 Task: Look for space in Bornem, Belgium from 12th June, 2023 to 15th June, 2023 for 2 adults in price range Rs.10000 to Rs.15000. Place can be entire place with 1  bedroom having 1 bed and 1 bathroom. Property type can be house, flat, guest house, hotel. Amenities needed are: heating. Booking option can be shelf check-in. Required host language is English.
Action: Mouse moved to (396, 70)
Screenshot: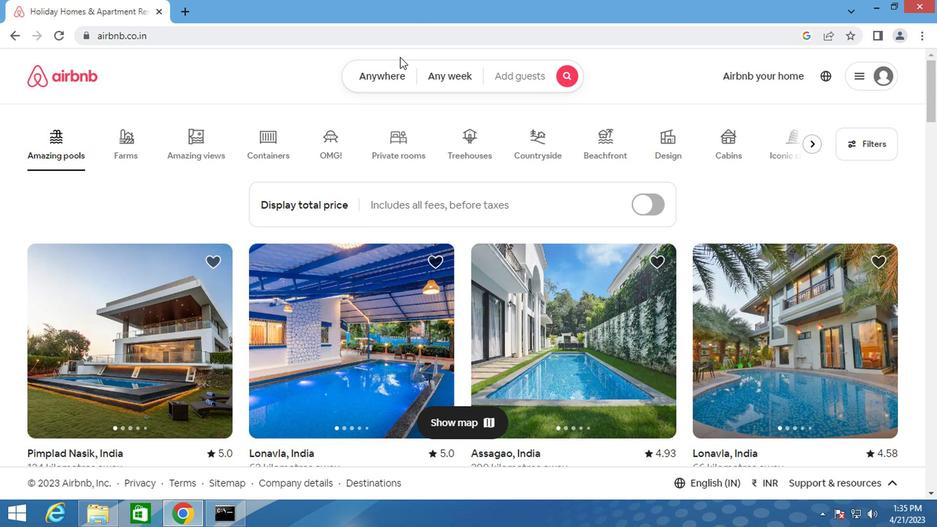 
Action: Mouse pressed left at (396, 70)
Screenshot: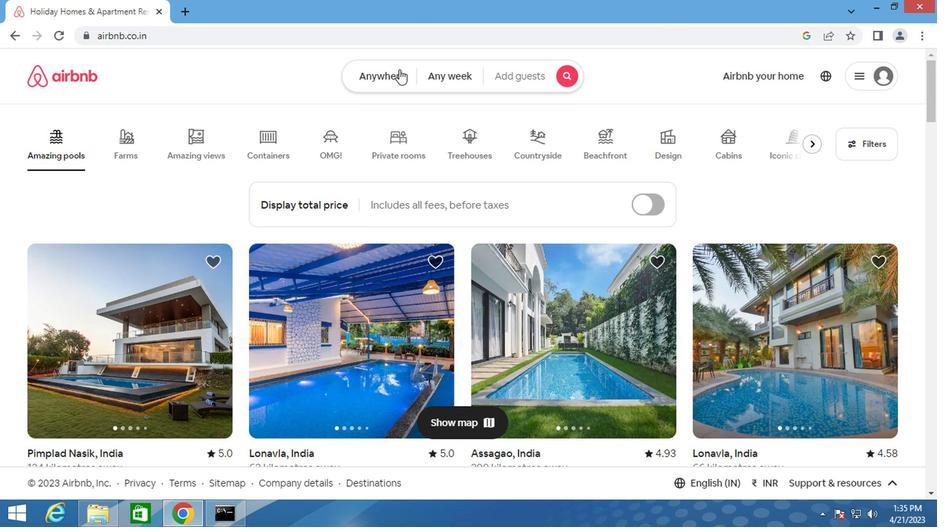 
Action: Mouse moved to (312, 114)
Screenshot: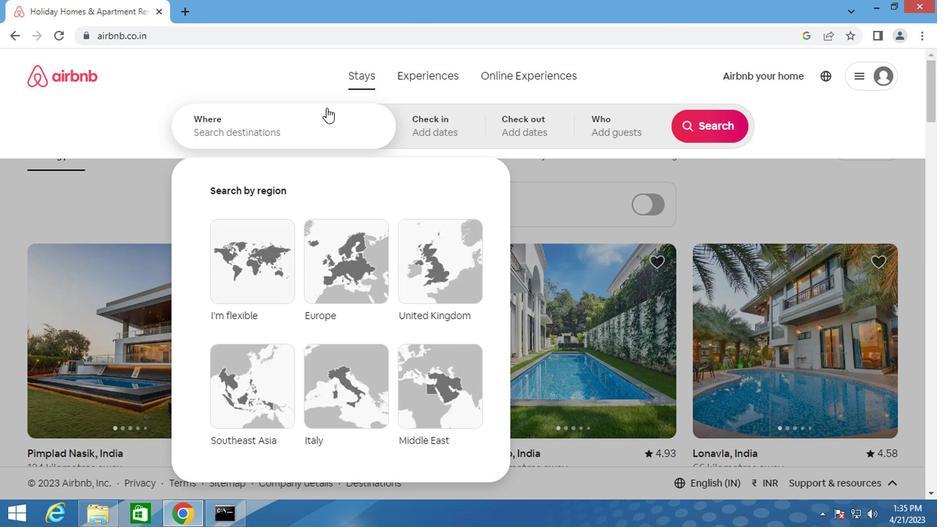 
Action: Mouse pressed left at (312, 114)
Screenshot: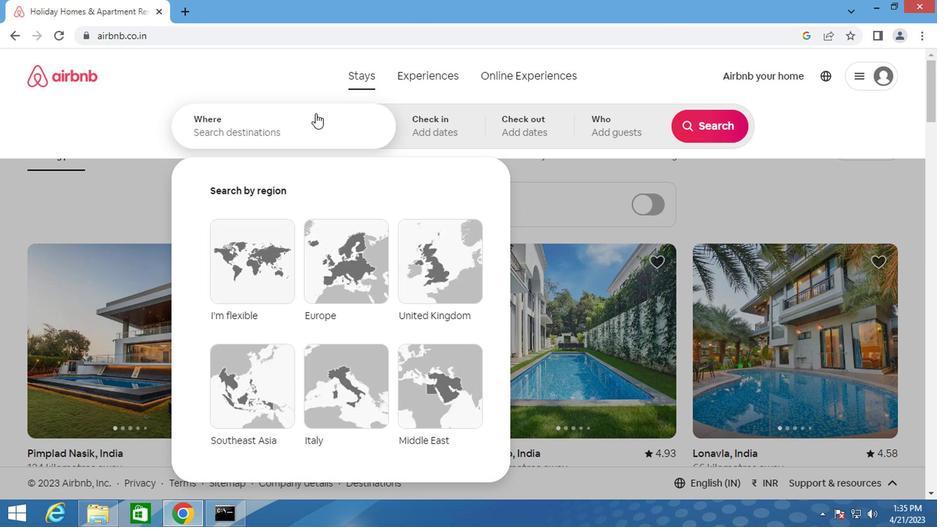 
Action: Key pressed <Key.shift>BORNEM,<Key.shift>BELGIUM
Screenshot: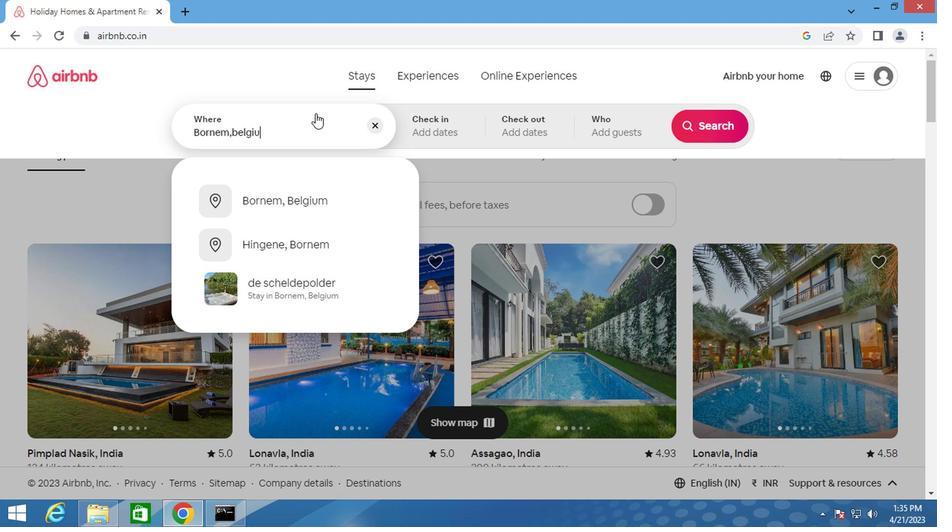 
Action: Mouse moved to (308, 206)
Screenshot: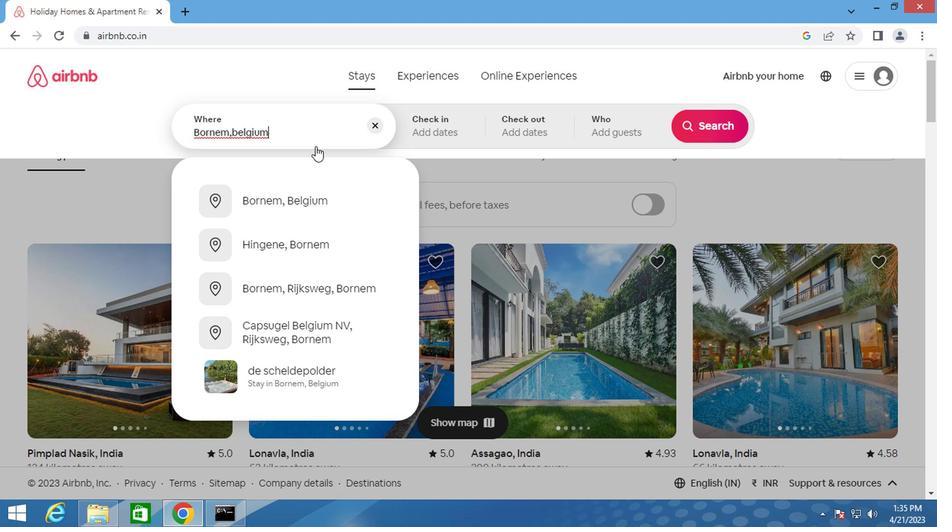 
Action: Mouse pressed left at (308, 206)
Screenshot: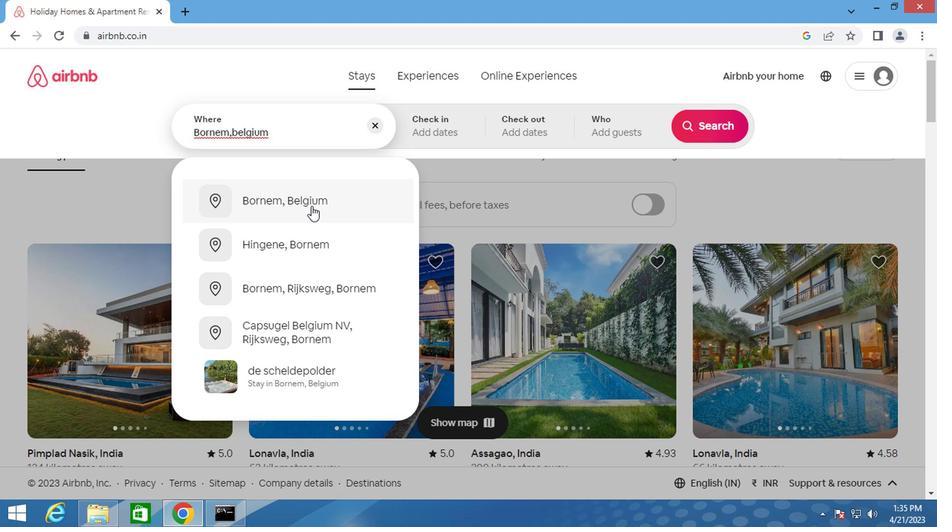 
Action: Mouse moved to (702, 233)
Screenshot: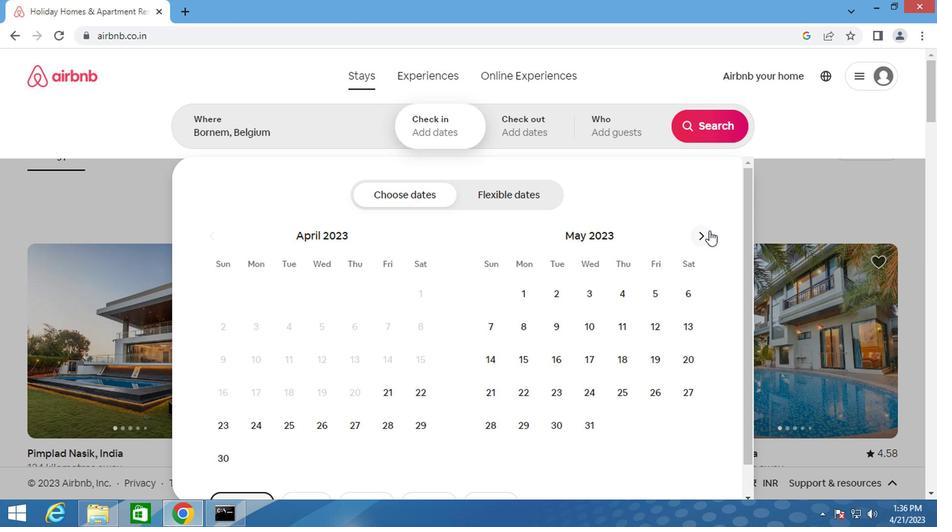 
Action: Mouse pressed left at (702, 233)
Screenshot: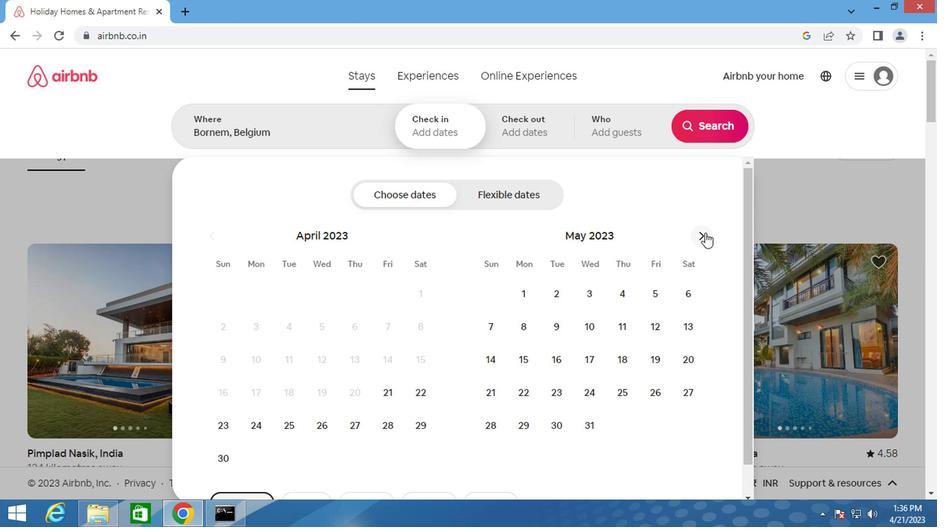 
Action: Mouse moved to (524, 364)
Screenshot: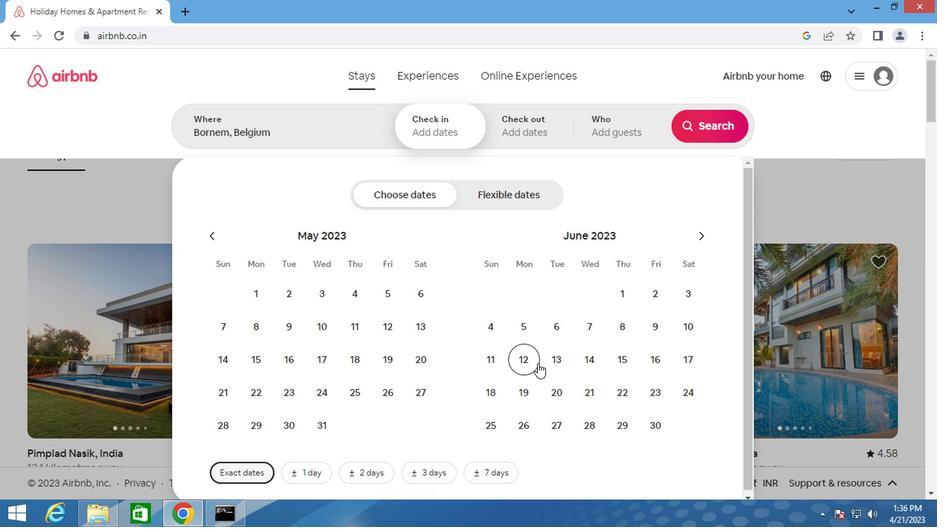 
Action: Mouse pressed left at (524, 364)
Screenshot: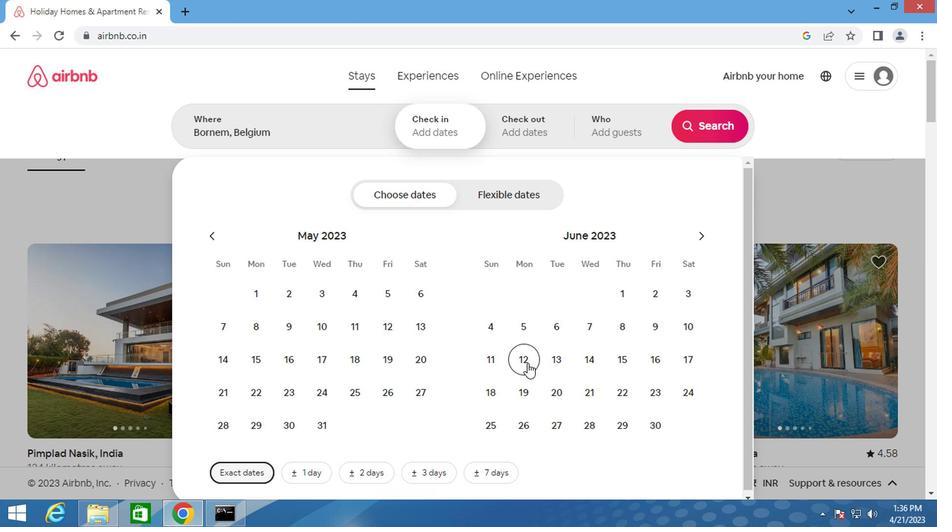 
Action: Mouse moved to (609, 360)
Screenshot: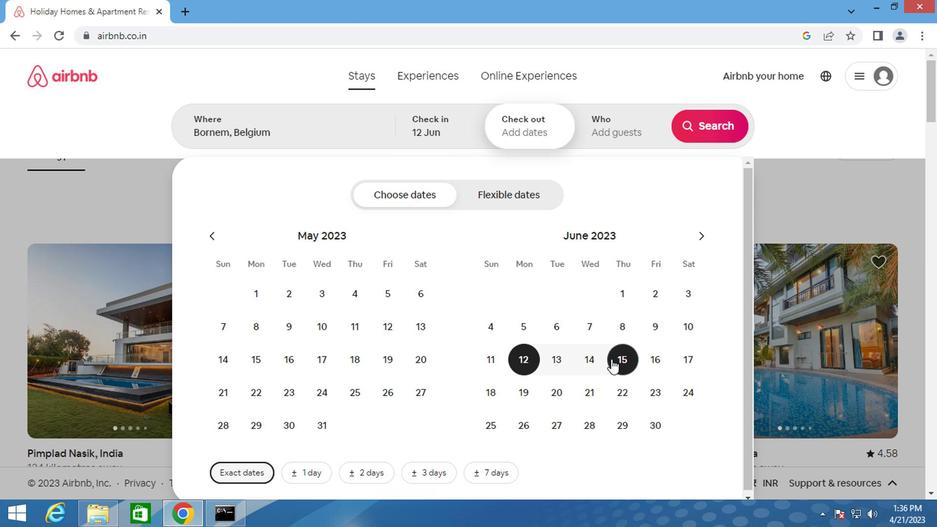 
Action: Mouse pressed left at (609, 360)
Screenshot: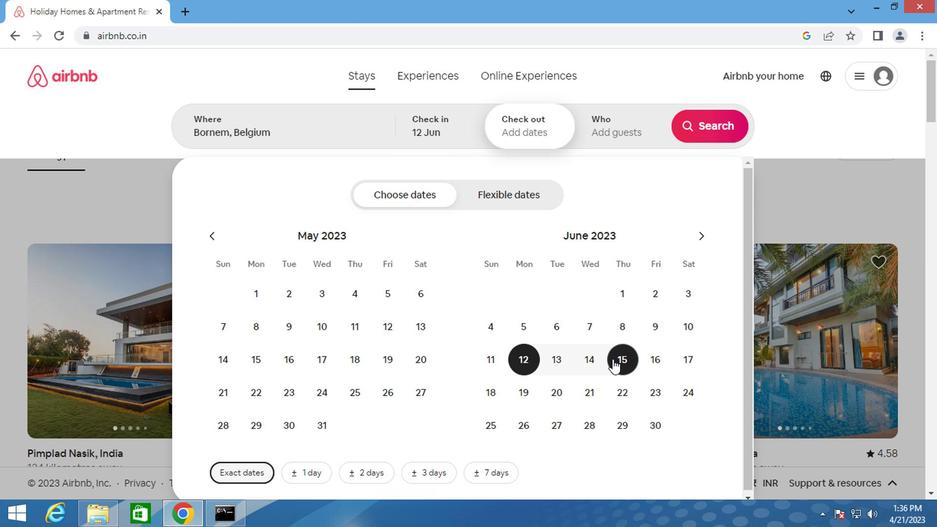 
Action: Mouse moved to (626, 135)
Screenshot: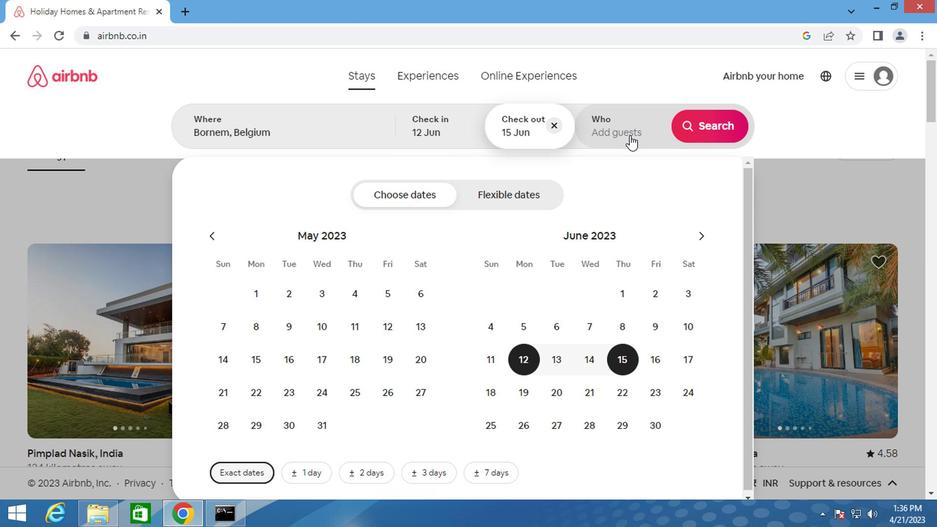 
Action: Mouse pressed left at (626, 135)
Screenshot: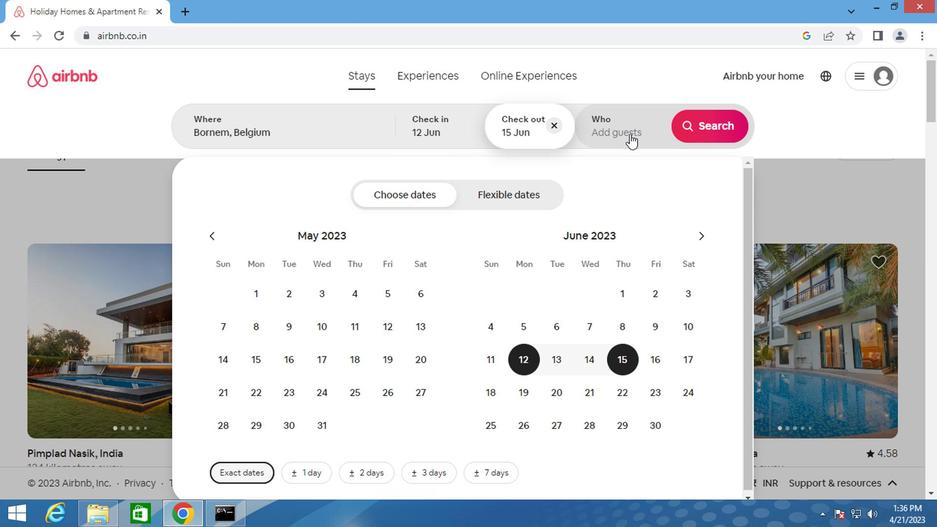 
Action: Mouse moved to (714, 204)
Screenshot: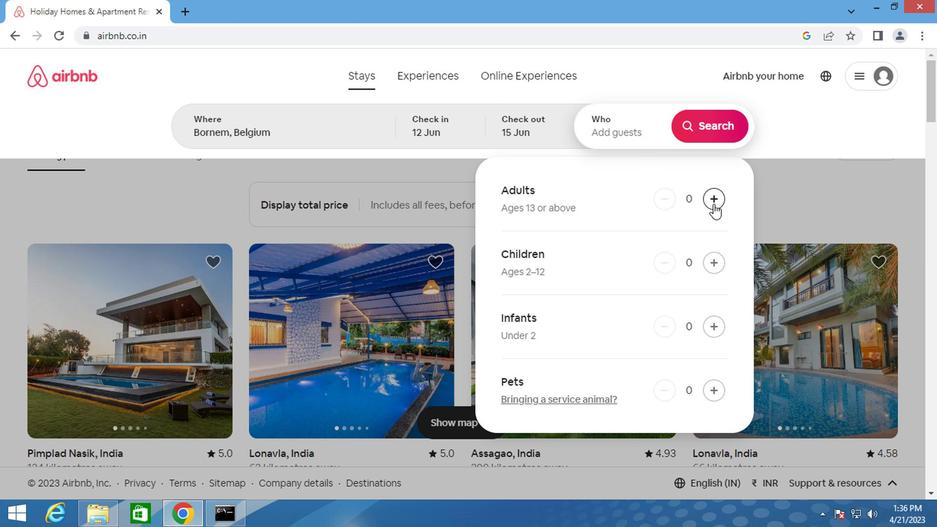 
Action: Mouse pressed left at (714, 204)
Screenshot: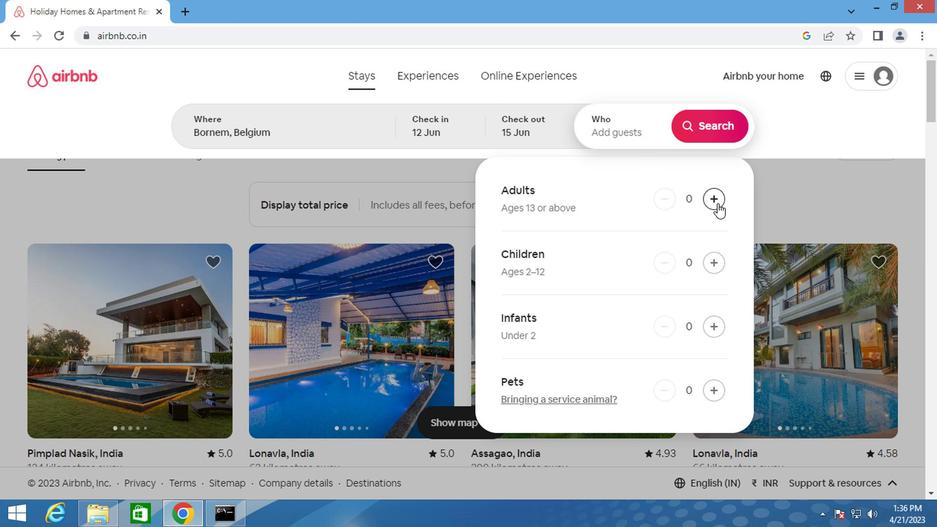 
Action: Mouse pressed left at (714, 204)
Screenshot: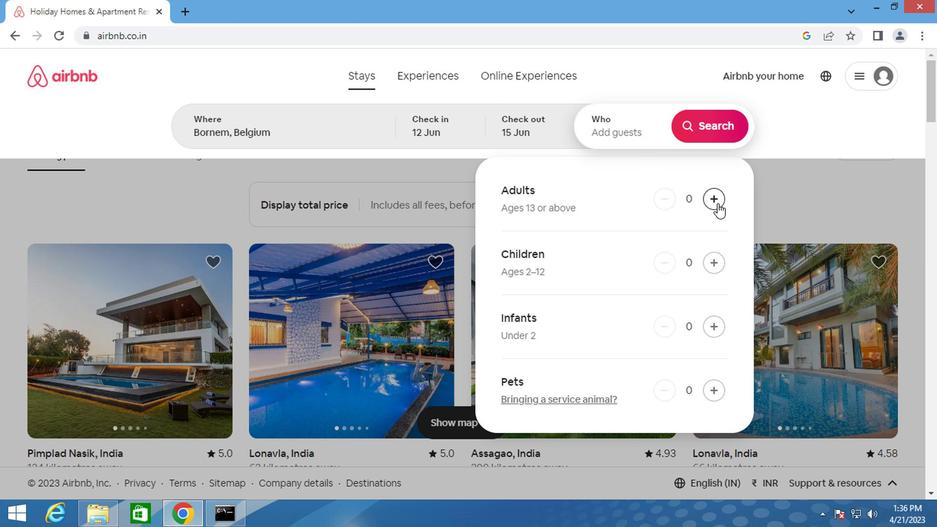 
Action: Mouse moved to (712, 132)
Screenshot: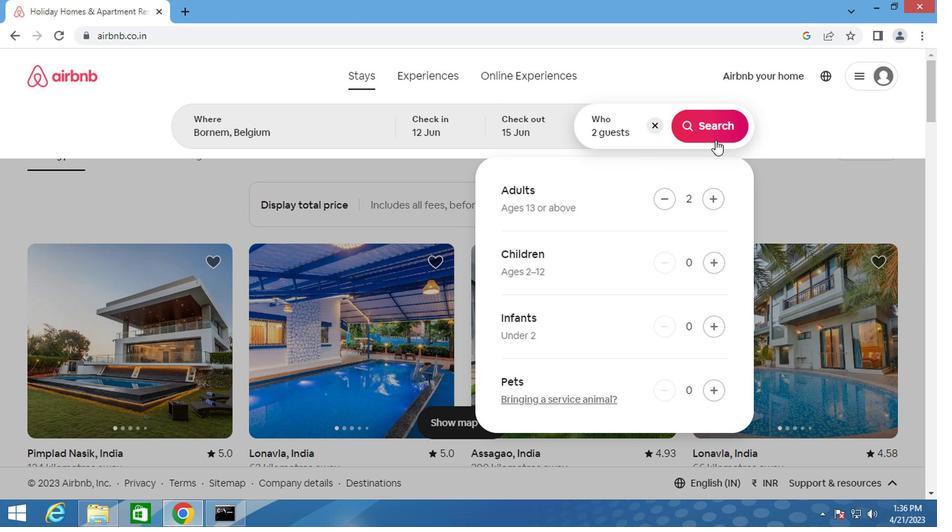 
Action: Mouse pressed left at (712, 132)
Screenshot: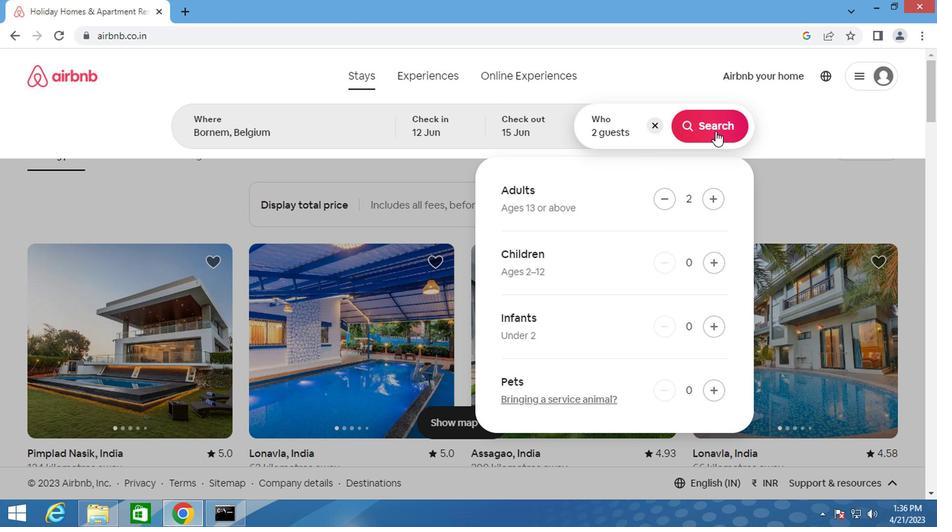 
Action: Mouse moved to (873, 140)
Screenshot: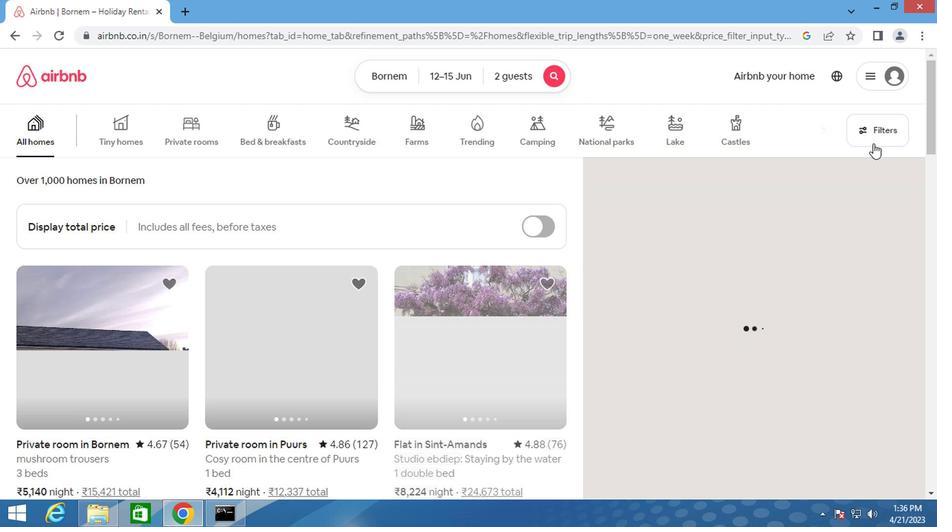 
Action: Mouse pressed left at (873, 140)
Screenshot: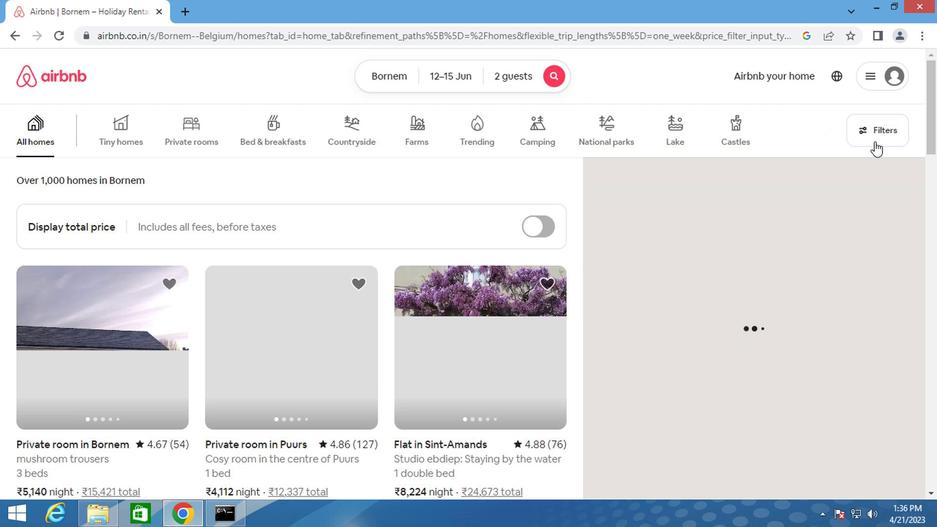 
Action: Mouse moved to (268, 308)
Screenshot: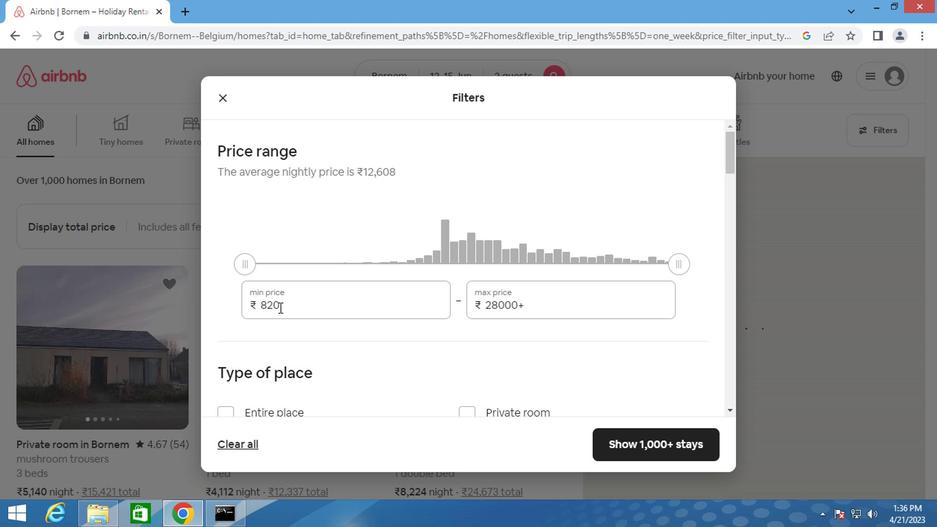 
Action: Mouse pressed left at (268, 308)
Screenshot: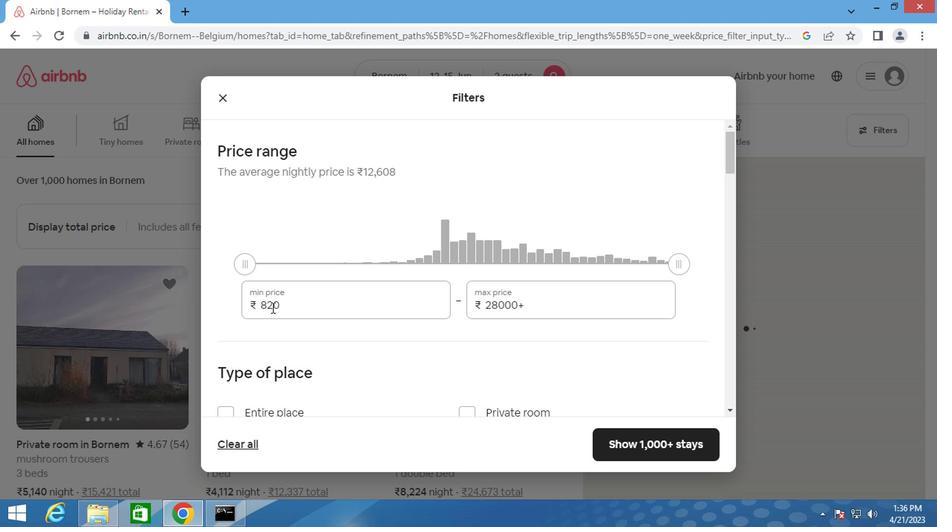 
Action: Mouse pressed left at (268, 308)
Screenshot: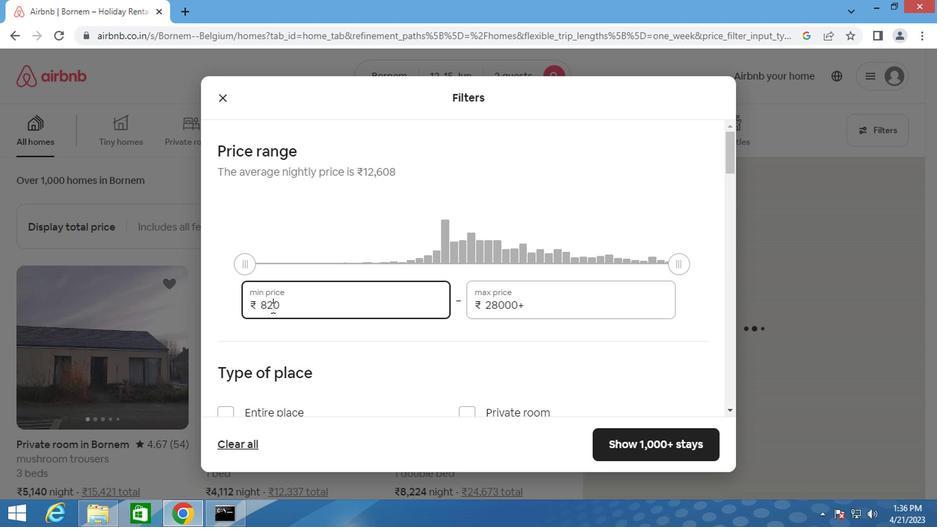
Action: Mouse moved to (268, 308)
Screenshot: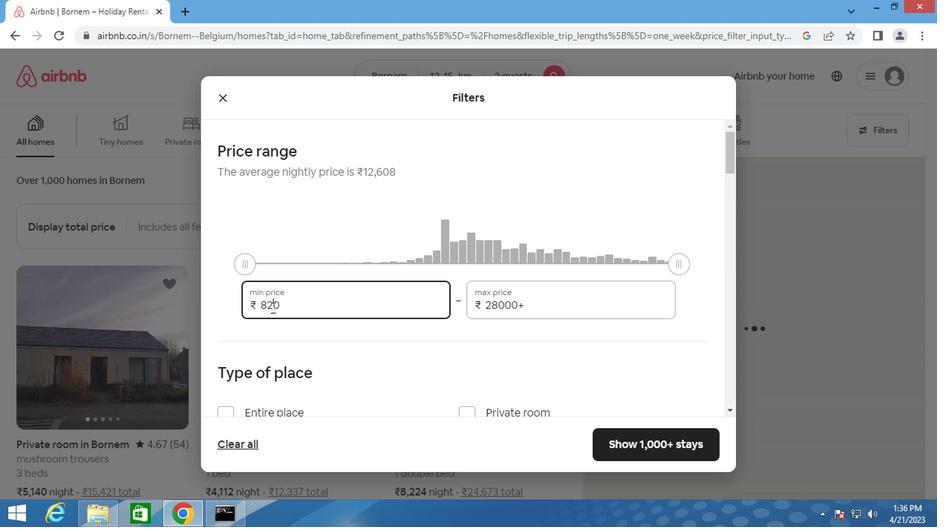 
Action: Key pressed <Key.backspace>10000
Screenshot: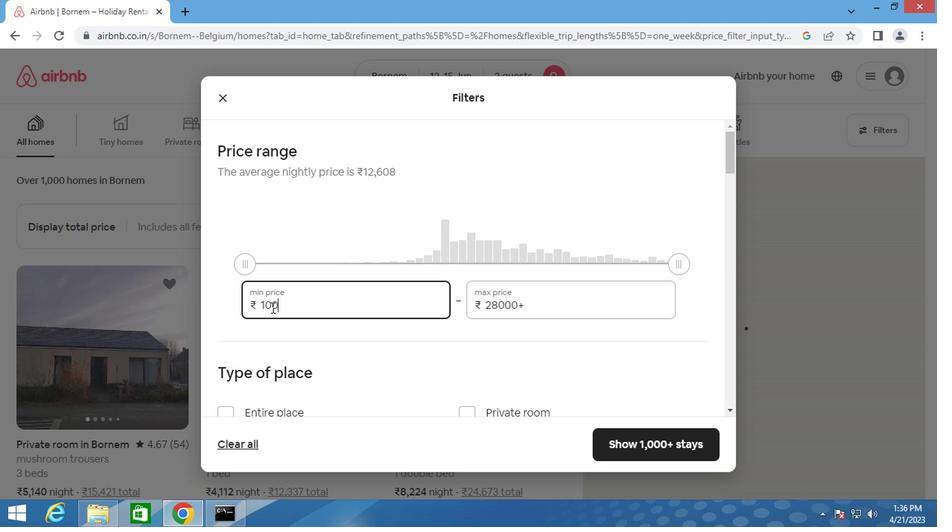 
Action: Mouse moved to (492, 312)
Screenshot: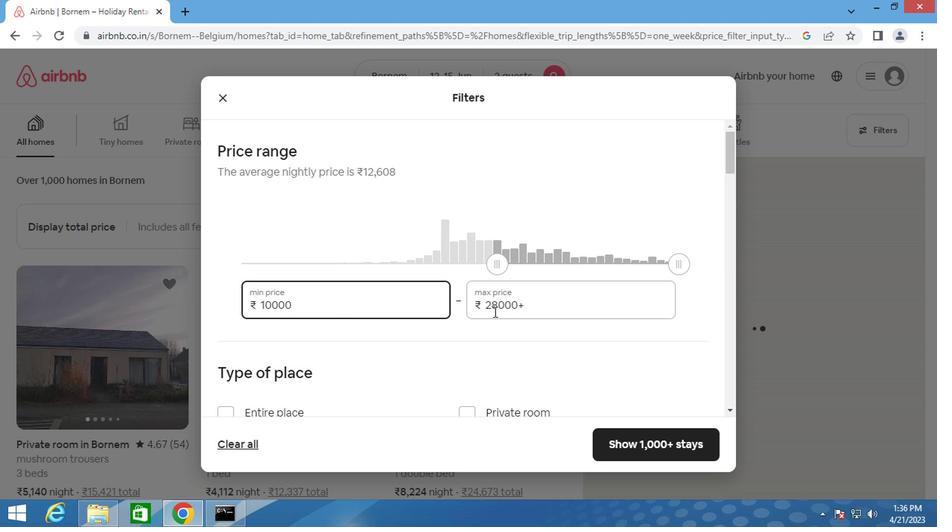 
Action: Mouse pressed left at (492, 312)
Screenshot: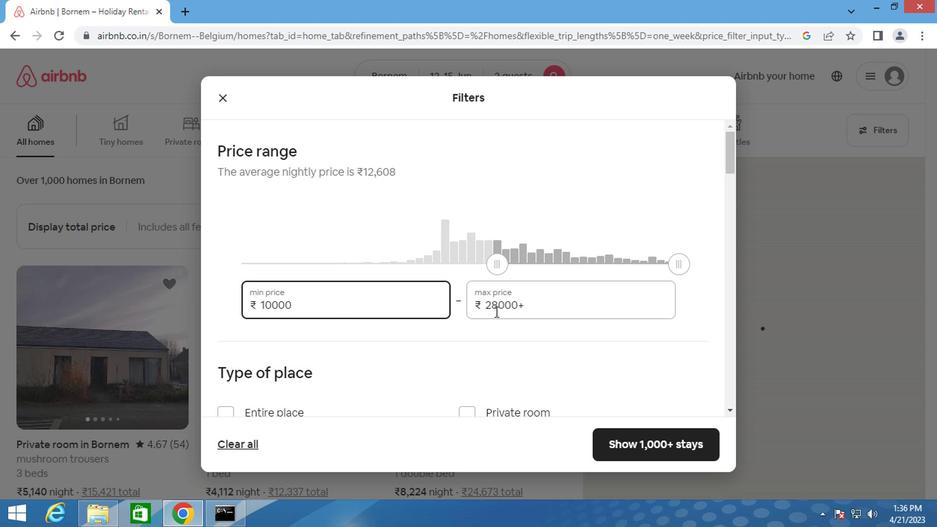 
Action: Mouse pressed left at (492, 312)
Screenshot: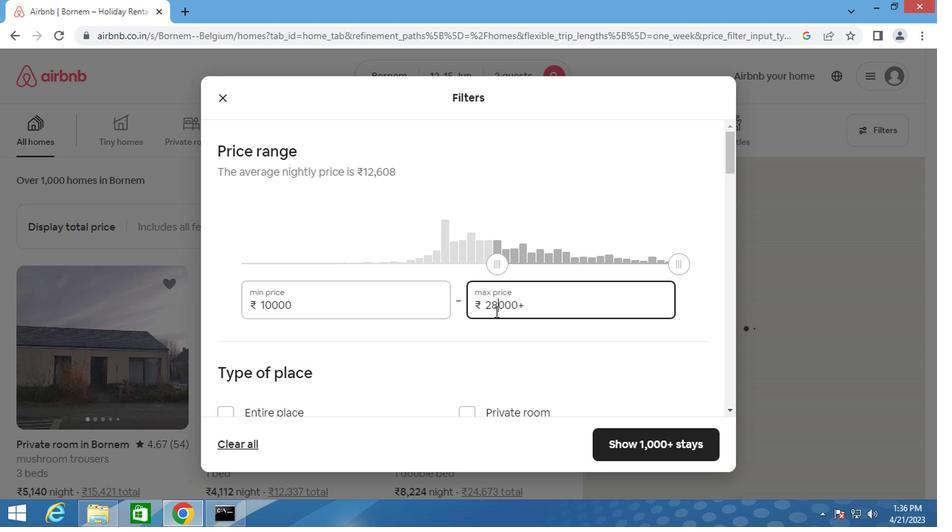 
Action: Key pressed <Key.backspace>15000
Screenshot: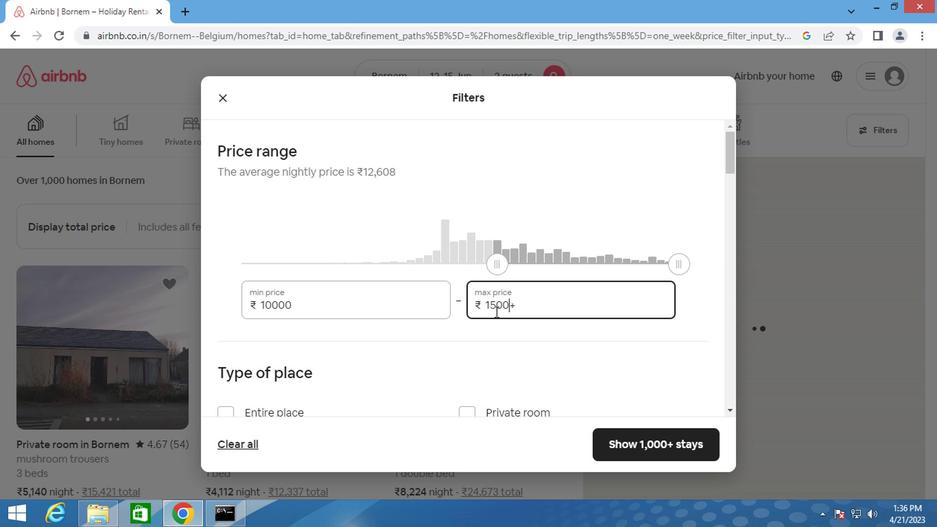 
Action: Mouse moved to (393, 369)
Screenshot: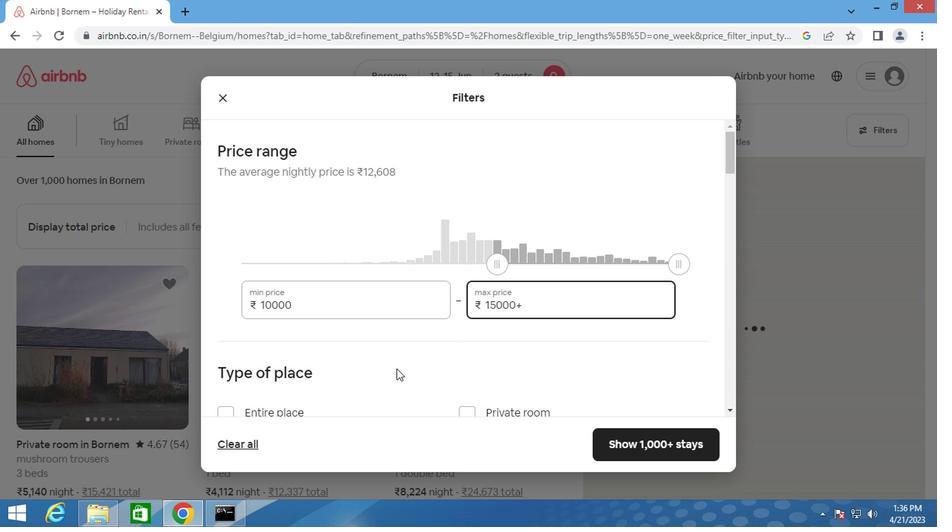 
Action: Mouse scrolled (393, 369) with delta (0, 0)
Screenshot: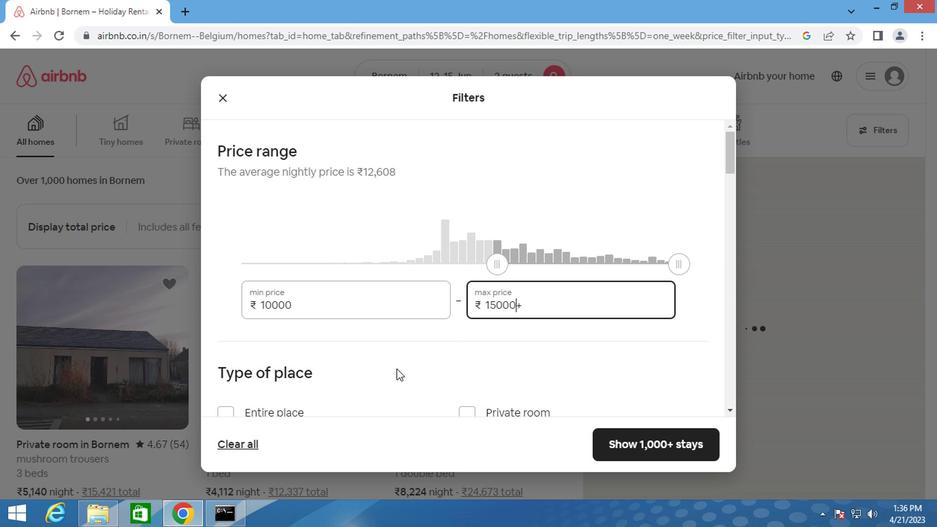 
Action: Mouse scrolled (393, 369) with delta (0, 0)
Screenshot: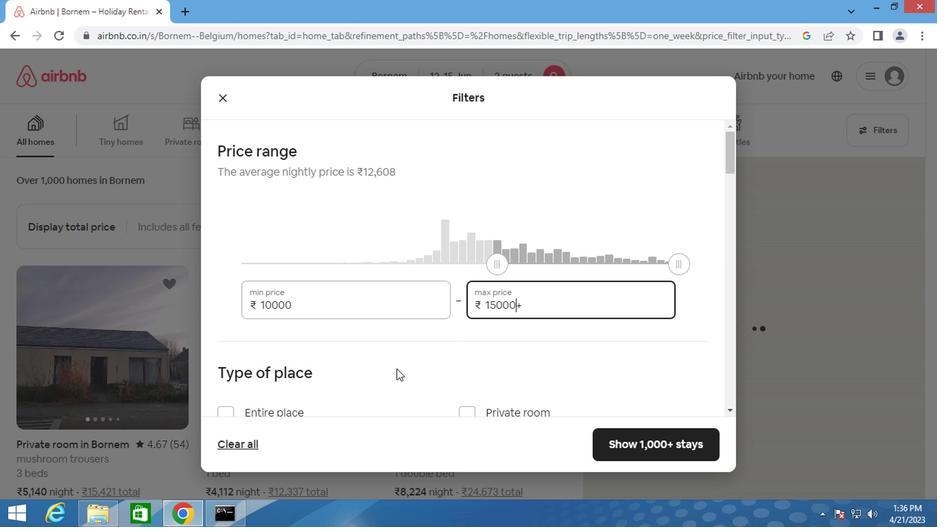 
Action: Mouse scrolled (393, 369) with delta (0, 0)
Screenshot: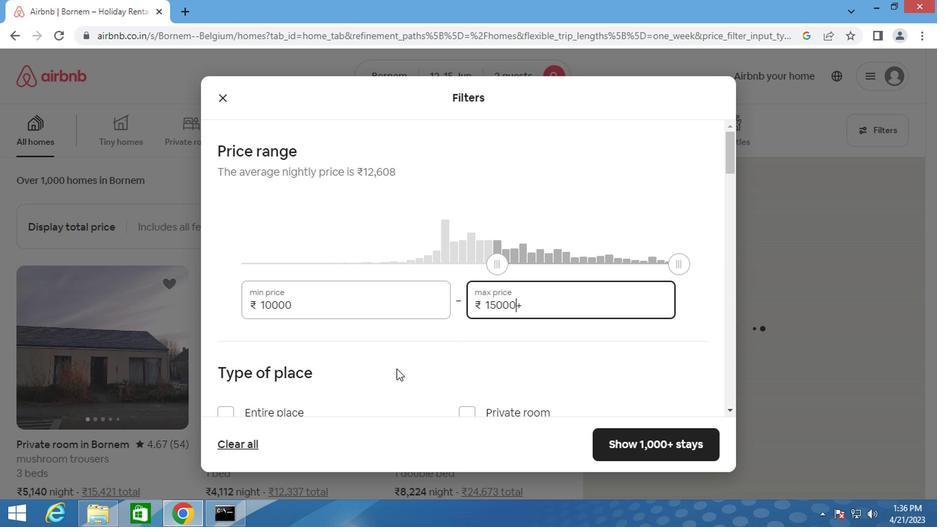 
Action: Mouse moved to (221, 207)
Screenshot: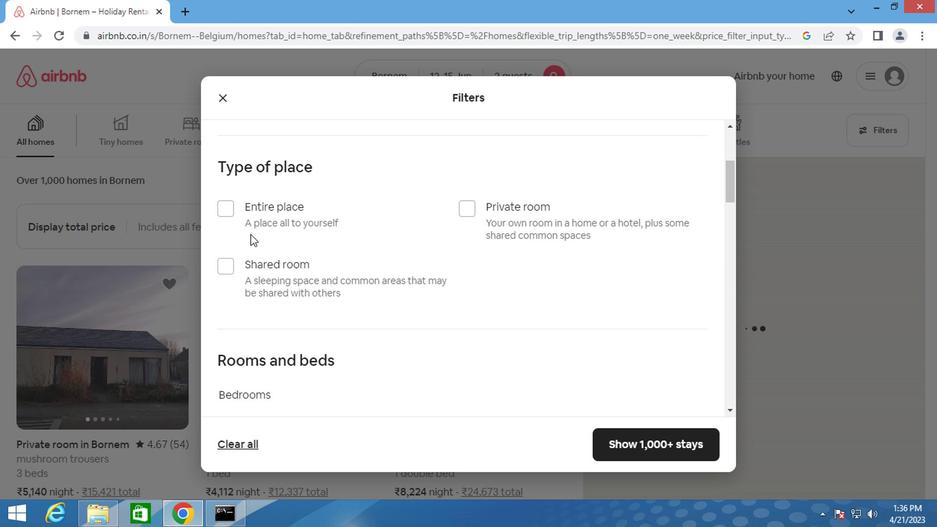 
Action: Mouse pressed left at (221, 207)
Screenshot: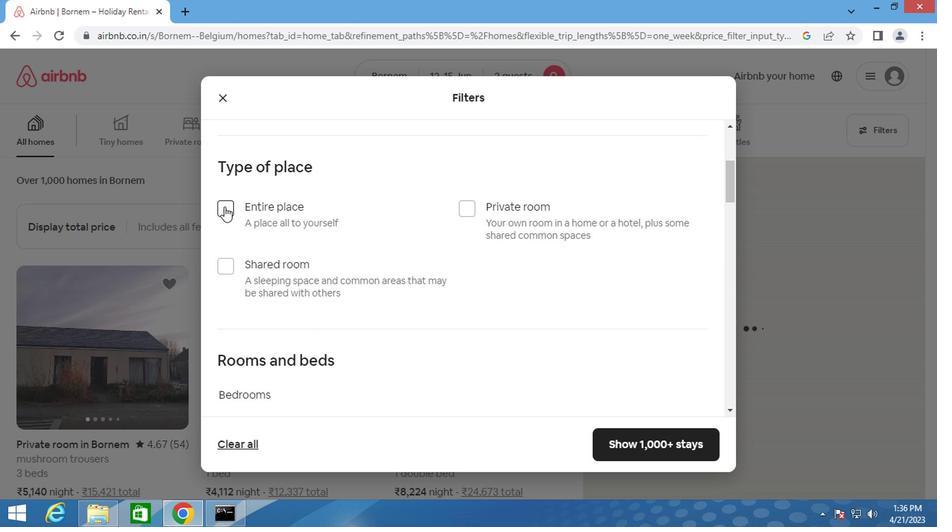 
Action: Mouse moved to (323, 240)
Screenshot: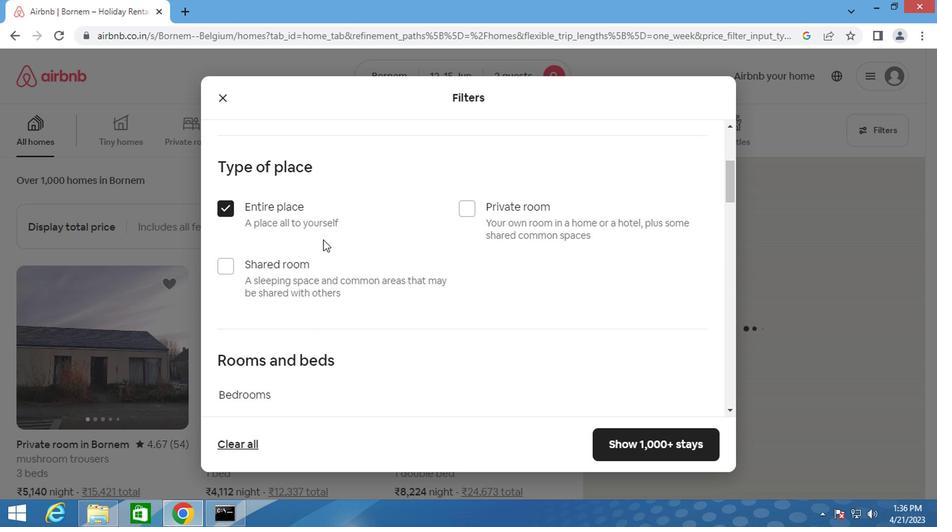 
Action: Mouse scrolled (323, 240) with delta (0, 0)
Screenshot: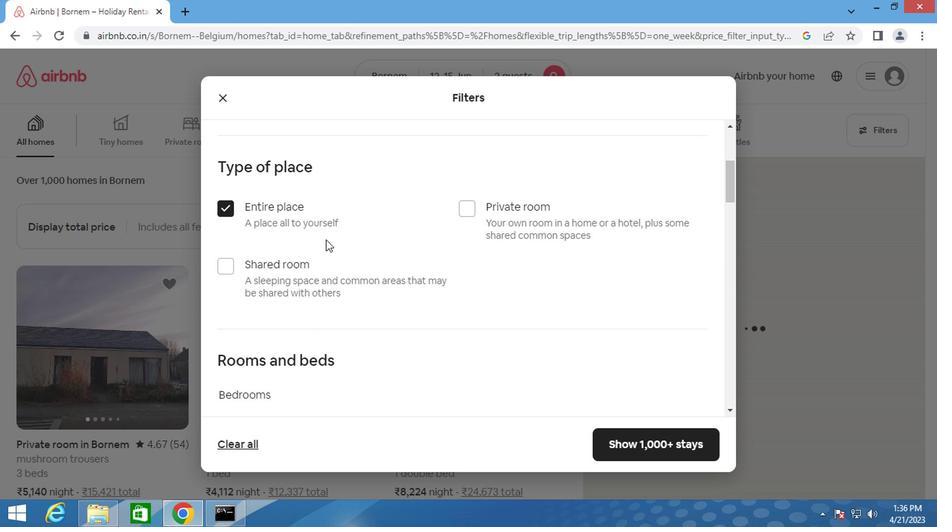 
Action: Mouse scrolled (323, 240) with delta (0, 0)
Screenshot: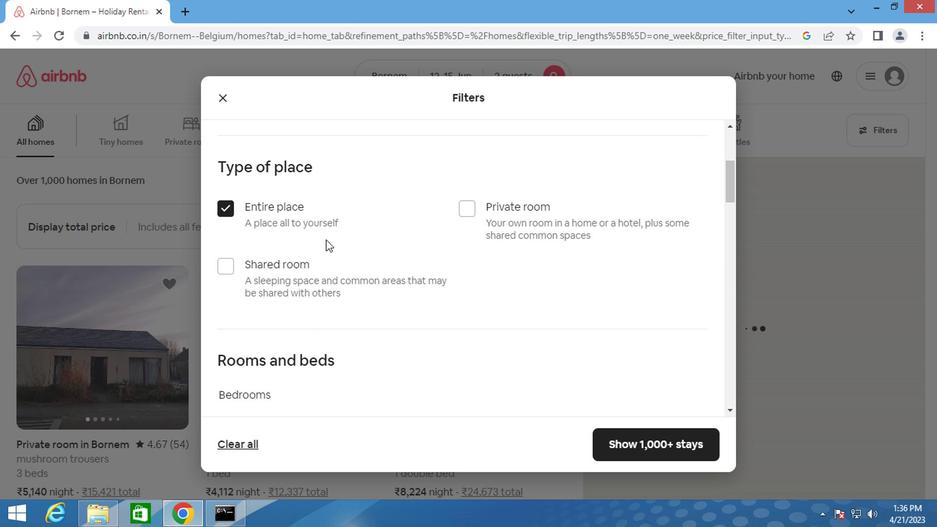 
Action: Mouse scrolled (323, 240) with delta (0, 0)
Screenshot: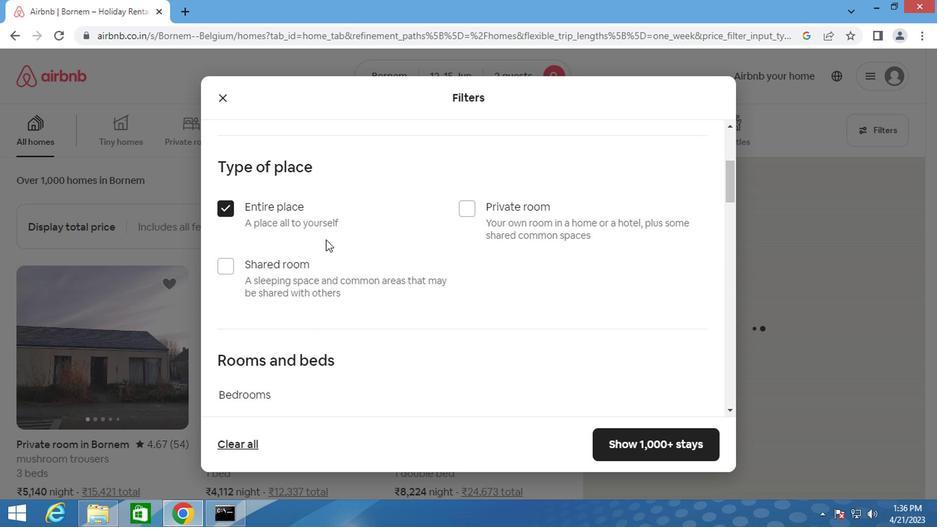 
Action: Mouse moved to (302, 231)
Screenshot: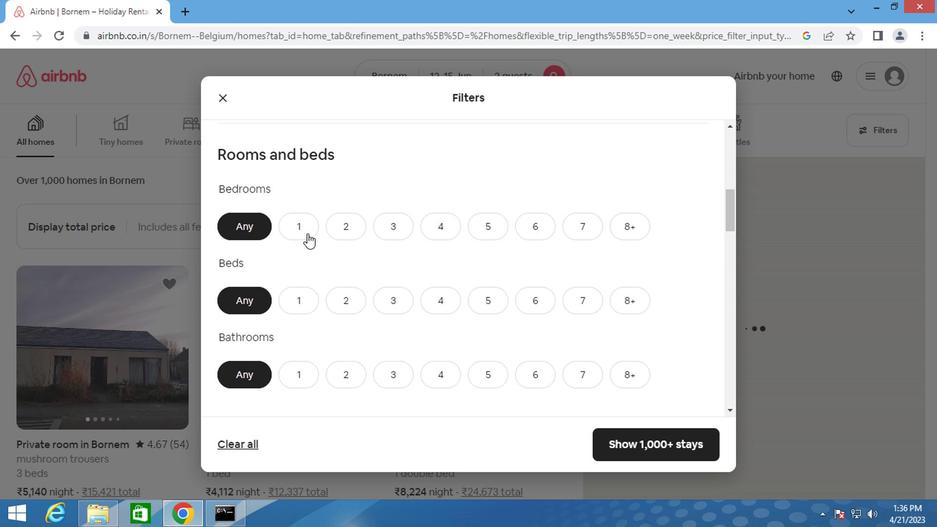 
Action: Mouse pressed left at (302, 231)
Screenshot: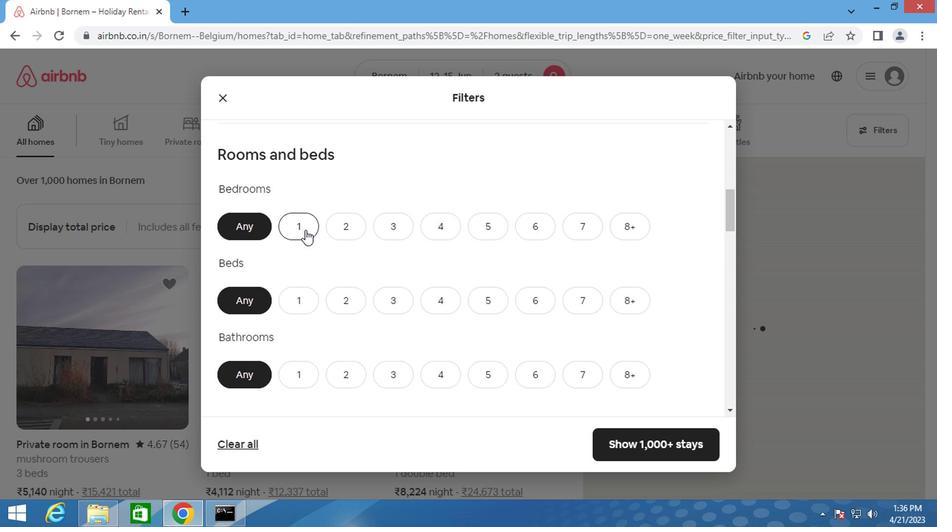 
Action: Mouse moved to (298, 305)
Screenshot: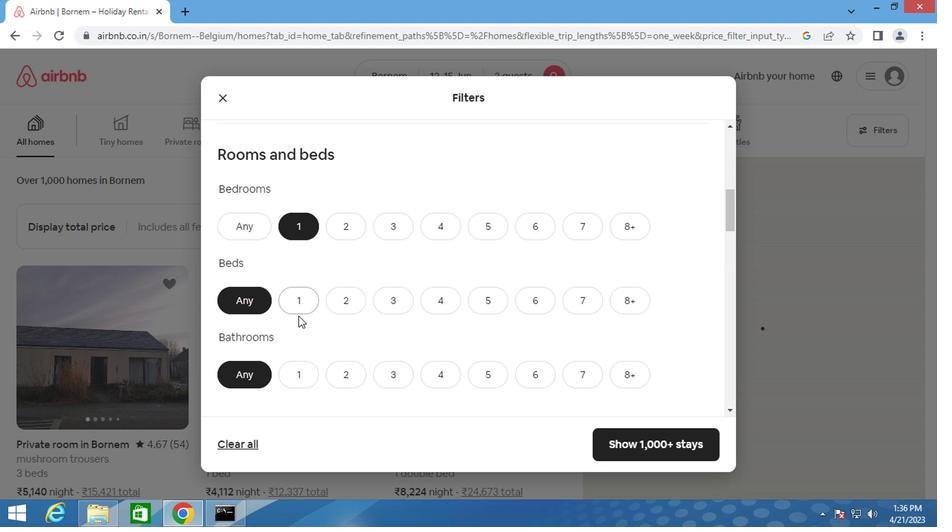 
Action: Mouse pressed left at (298, 305)
Screenshot: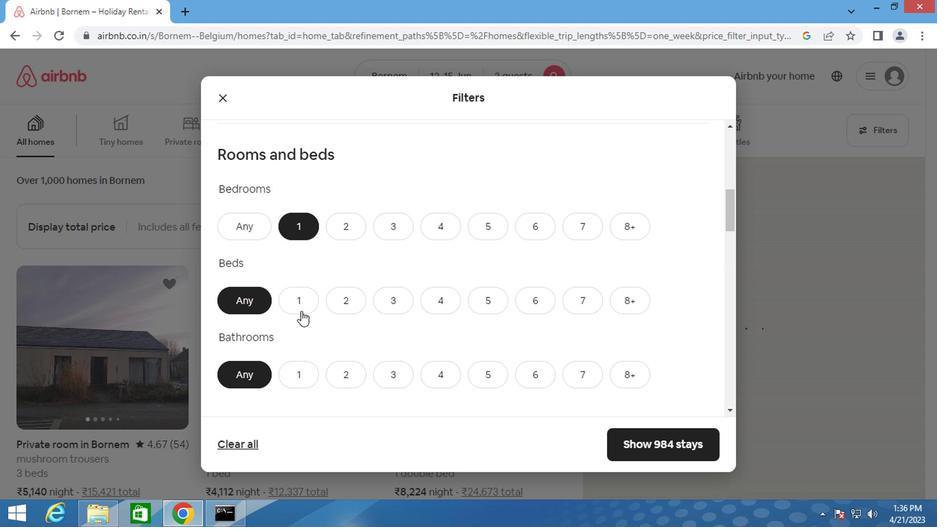 
Action: Mouse moved to (301, 371)
Screenshot: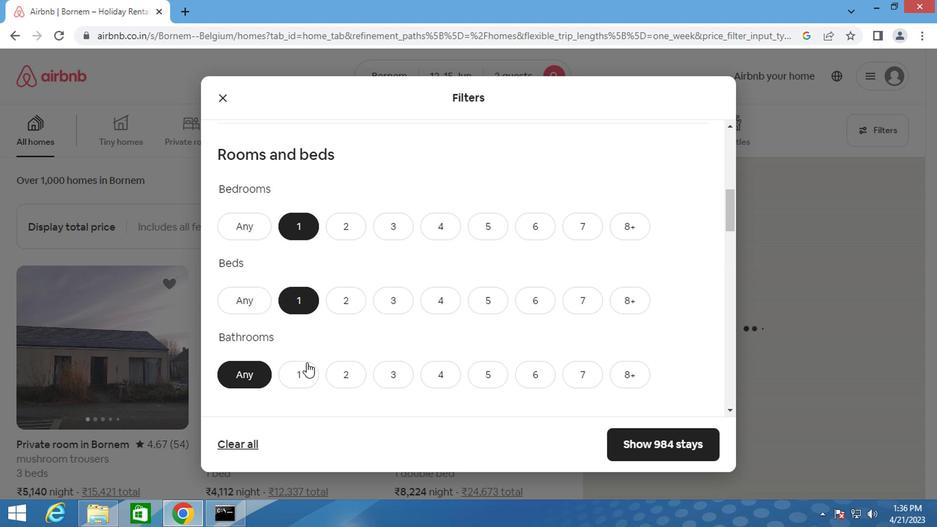 
Action: Mouse pressed left at (301, 371)
Screenshot: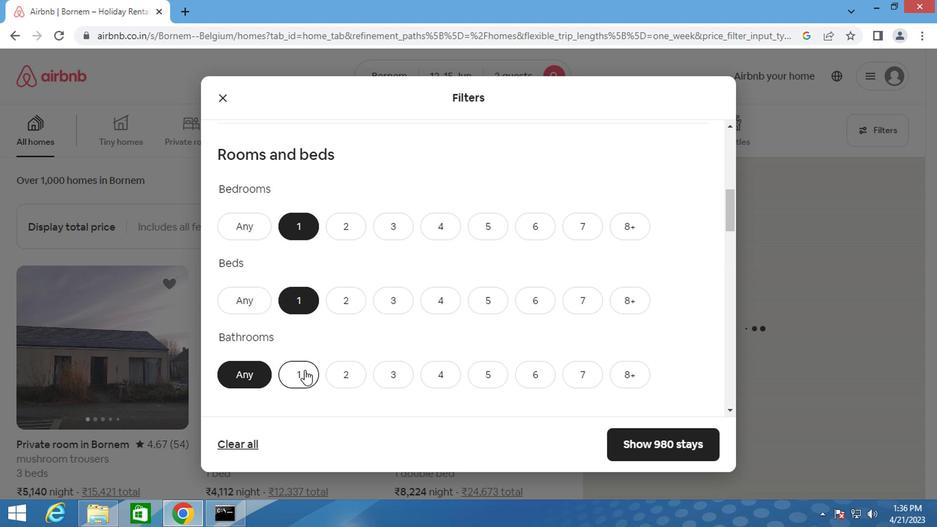 
Action: Mouse moved to (314, 345)
Screenshot: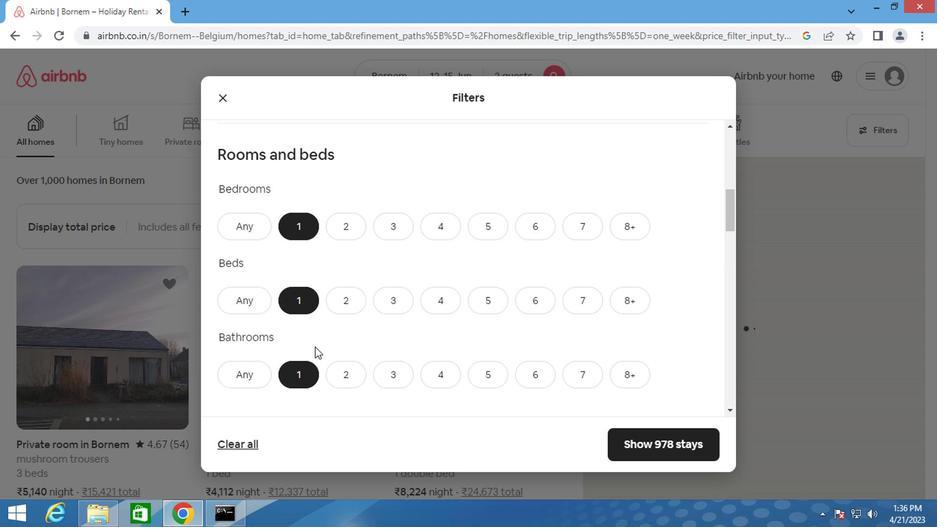 
Action: Mouse scrolled (314, 345) with delta (0, 0)
Screenshot: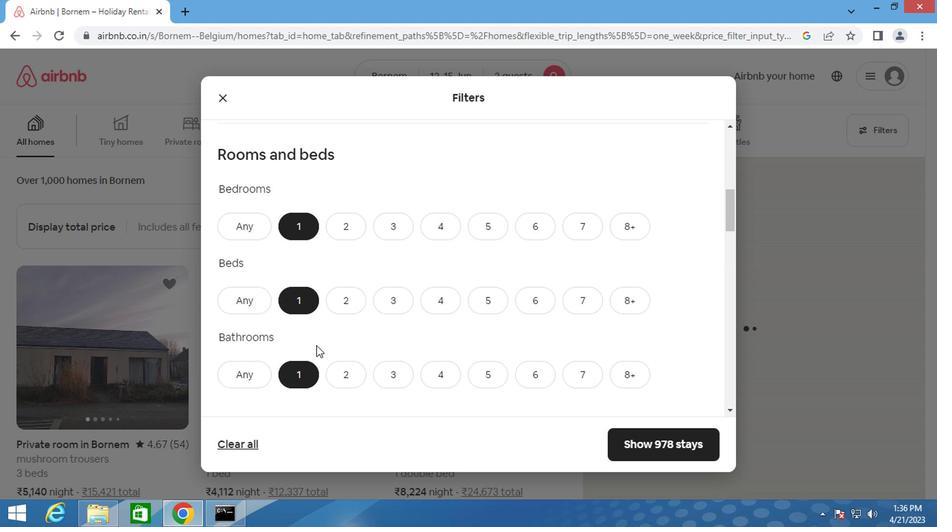 
Action: Mouse scrolled (314, 345) with delta (0, 0)
Screenshot: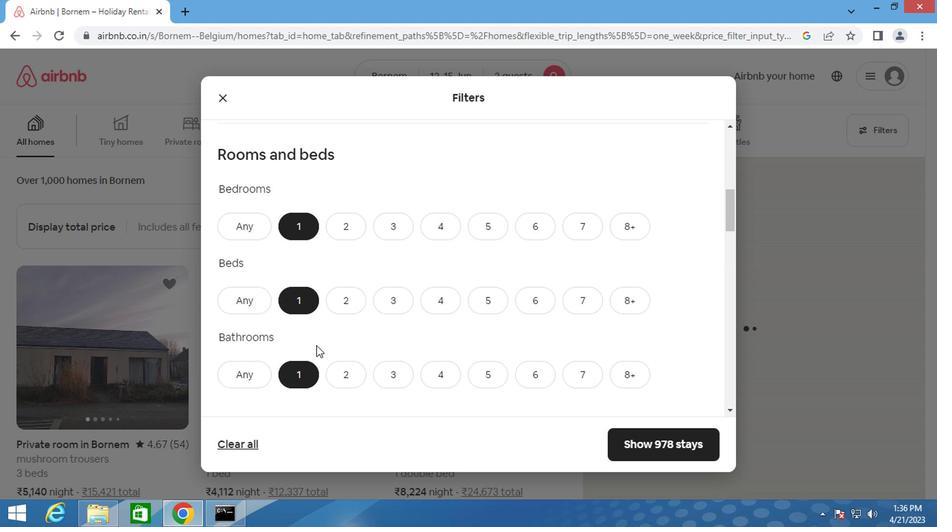 
Action: Mouse scrolled (314, 345) with delta (0, 0)
Screenshot: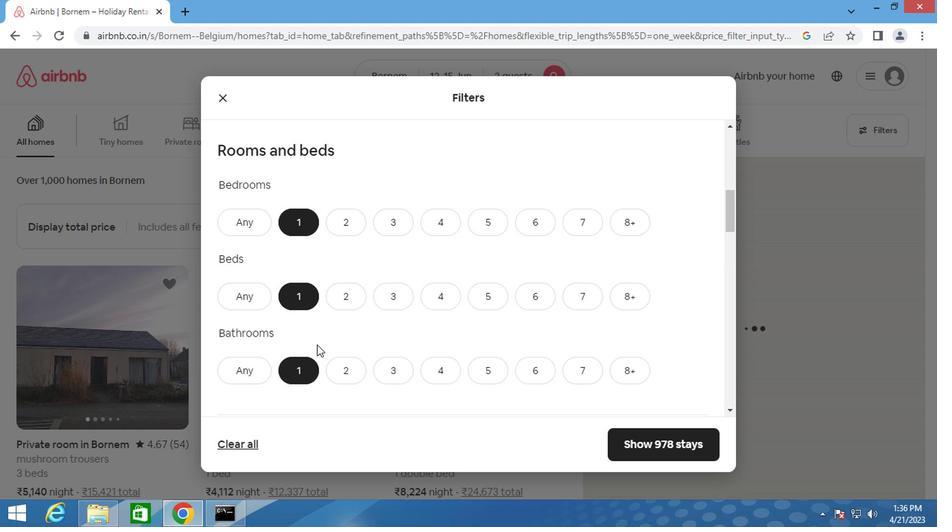 
Action: Mouse moved to (314, 344)
Screenshot: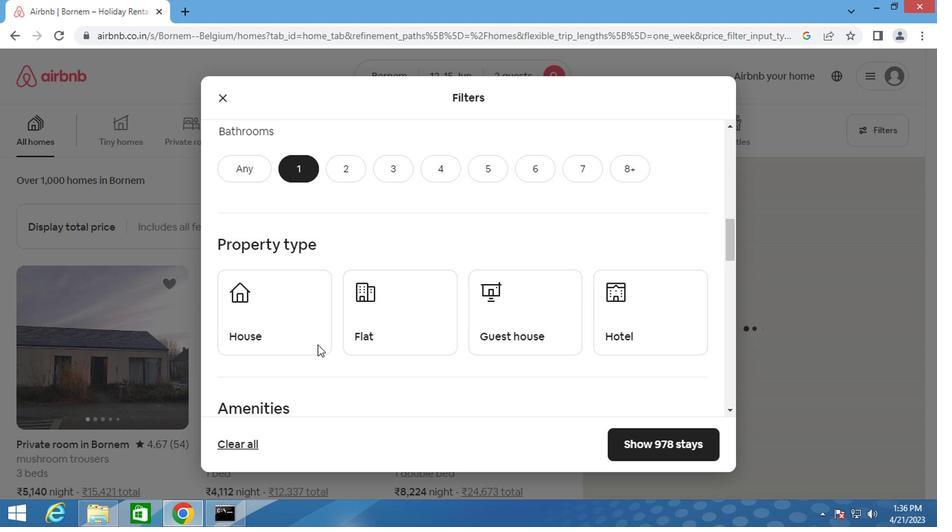
Action: Mouse scrolled (314, 343) with delta (0, 0)
Screenshot: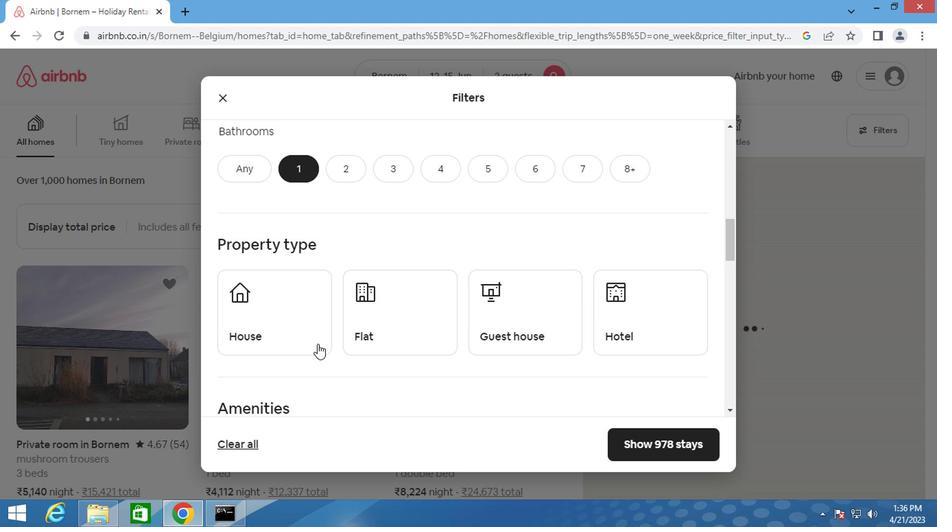 
Action: Mouse scrolled (314, 343) with delta (0, 0)
Screenshot: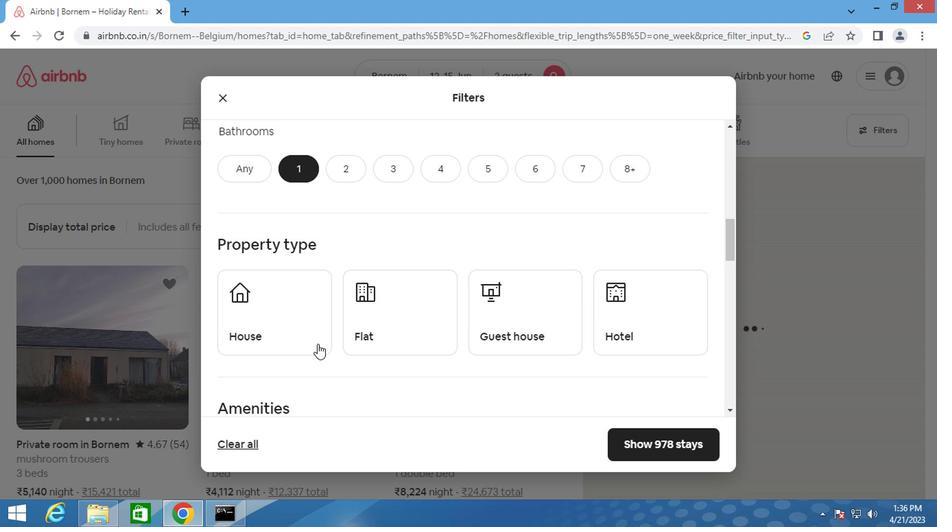 
Action: Mouse scrolled (314, 343) with delta (0, 0)
Screenshot: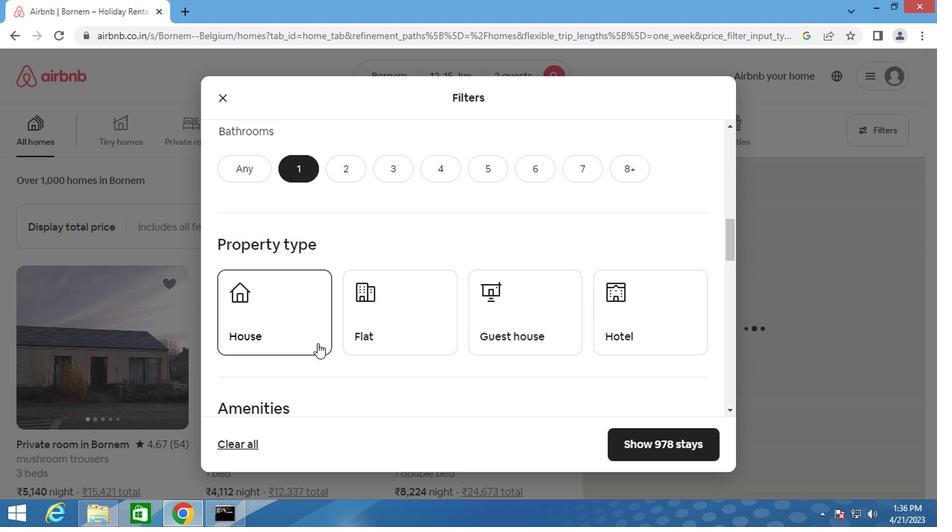 
Action: Mouse moved to (290, 141)
Screenshot: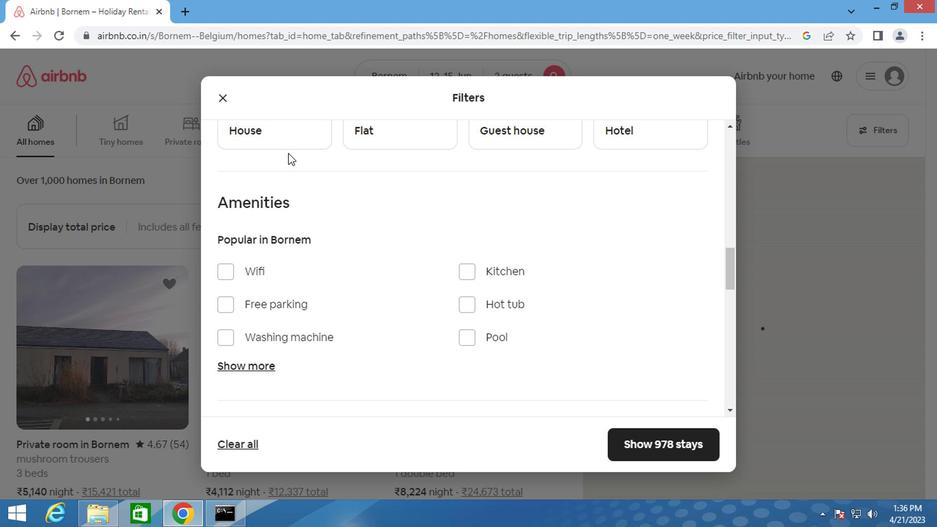 
Action: Mouse pressed left at (290, 141)
Screenshot: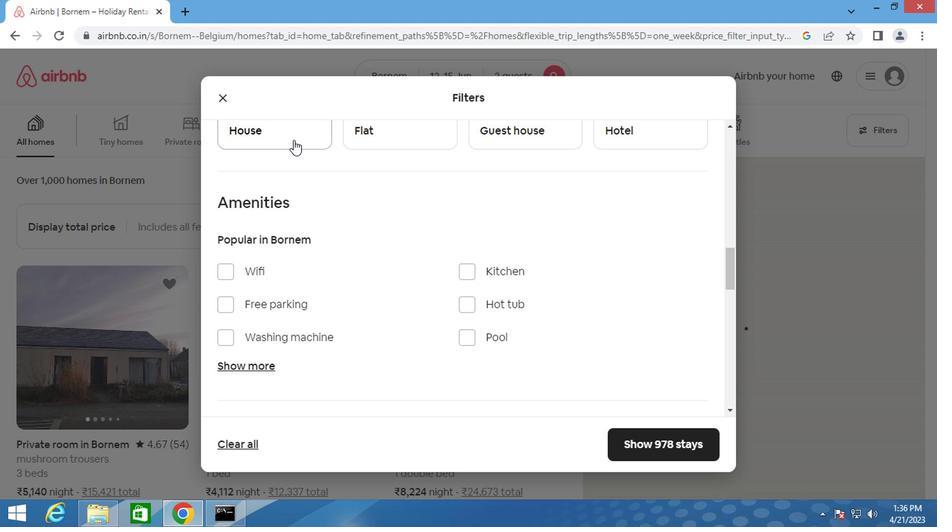 
Action: Mouse moved to (369, 143)
Screenshot: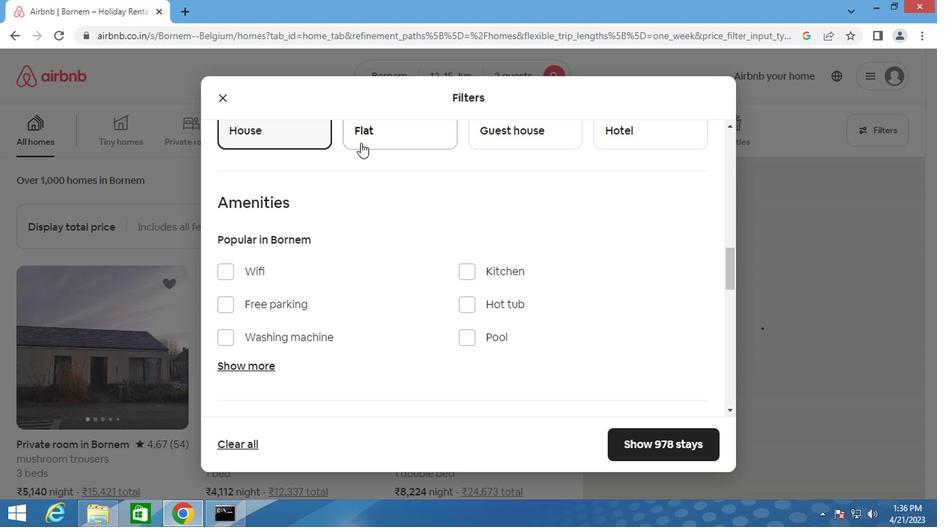 
Action: Mouse pressed left at (369, 143)
Screenshot: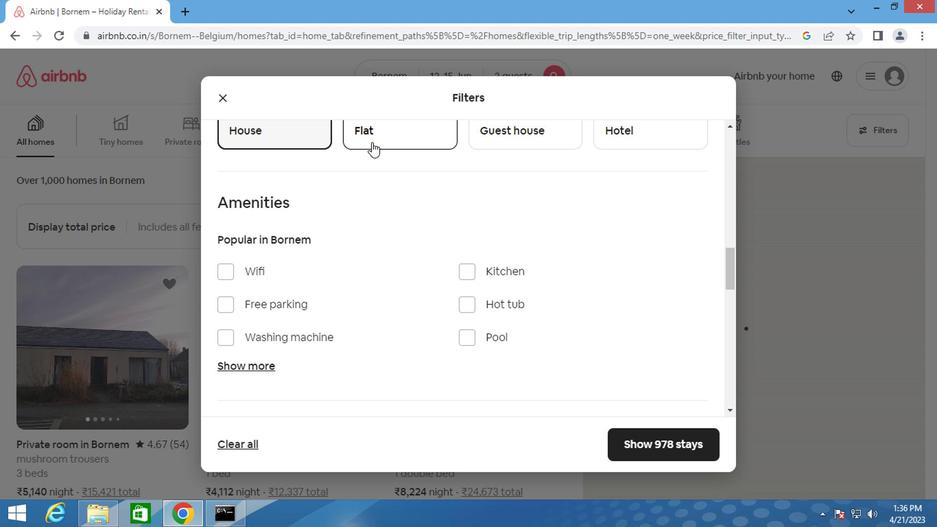 
Action: Mouse moved to (517, 133)
Screenshot: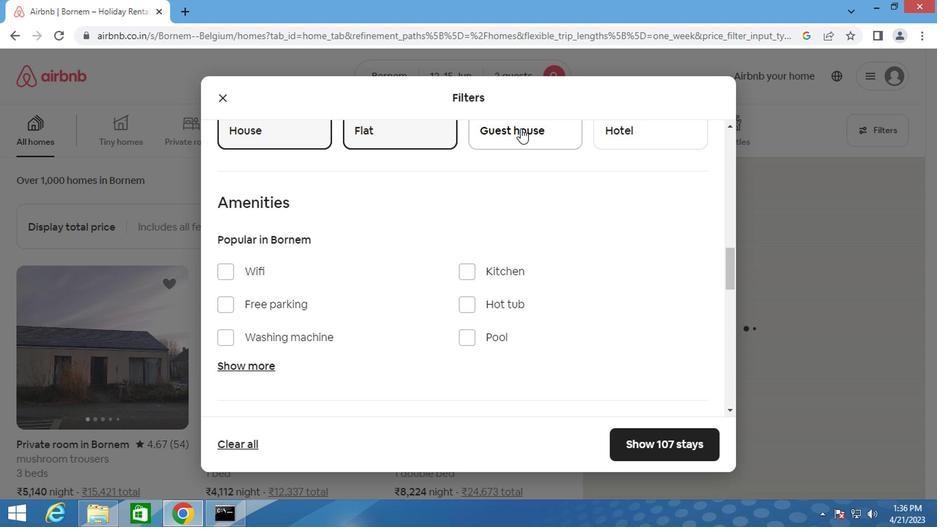 
Action: Mouse pressed left at (517, 133)
Screenshot: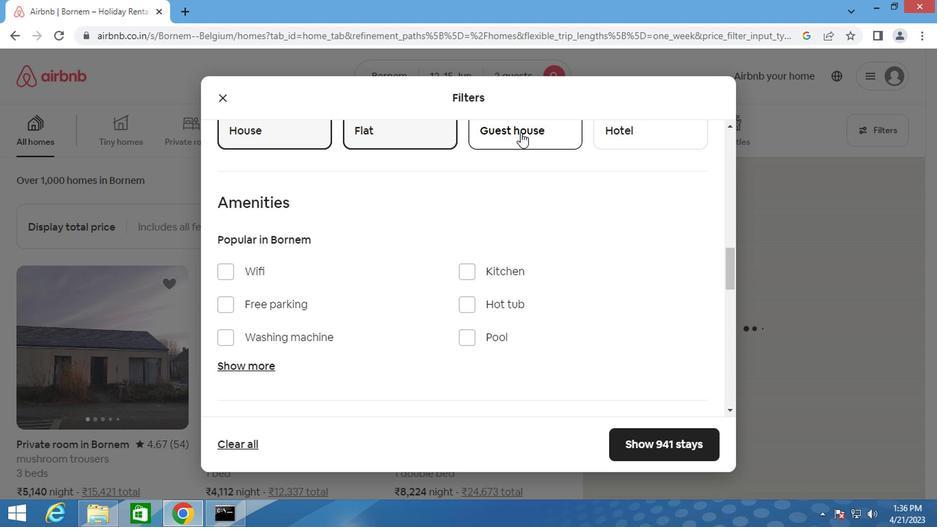 
Action: Mouse moved to (615, 137)
Screenshot: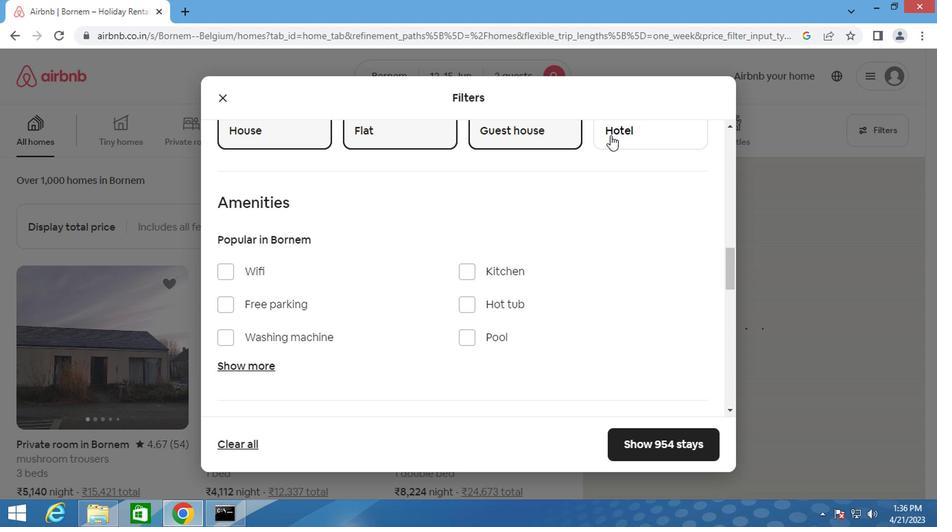 
Action: Mouse pressed left at (615, 137)
Screenshot: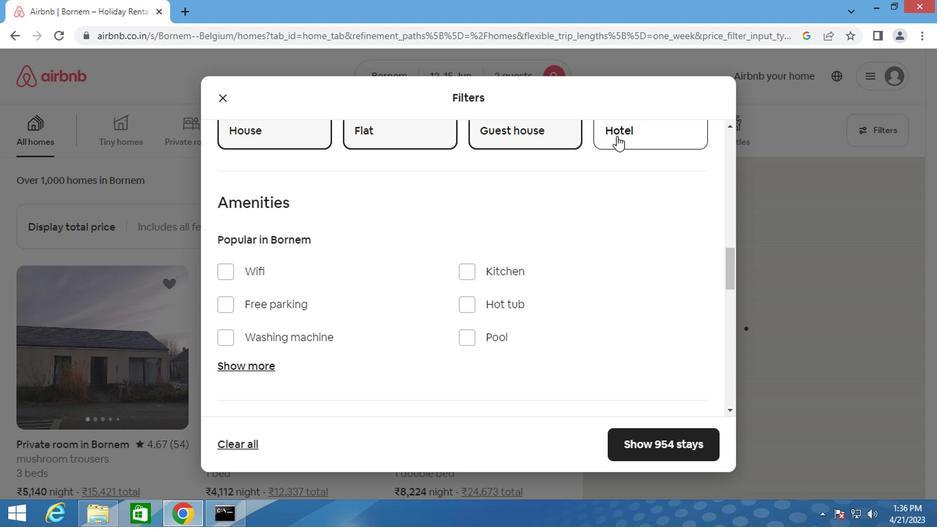 
Action: Mouse moved to (402, 226)
Screenshot: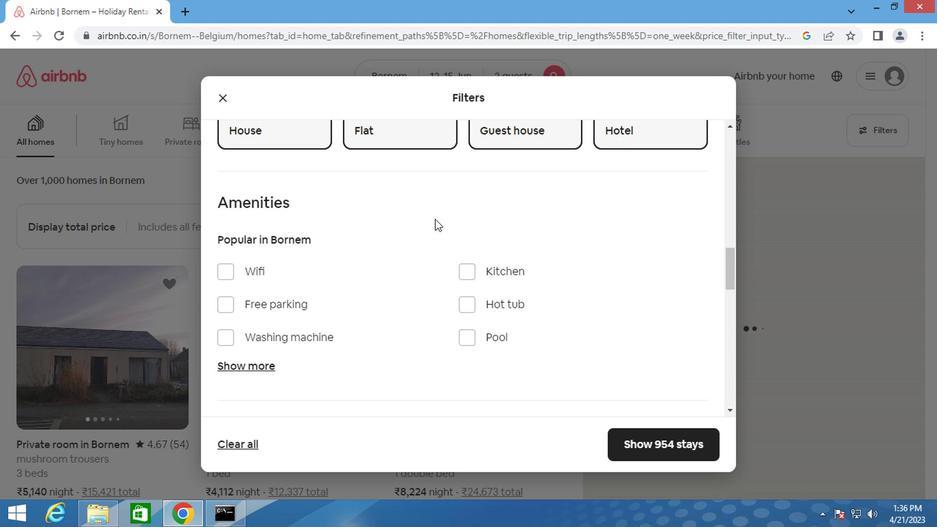 
Action: Mouse scrolled (402, 225) with delta (0, 0)
Screenshot: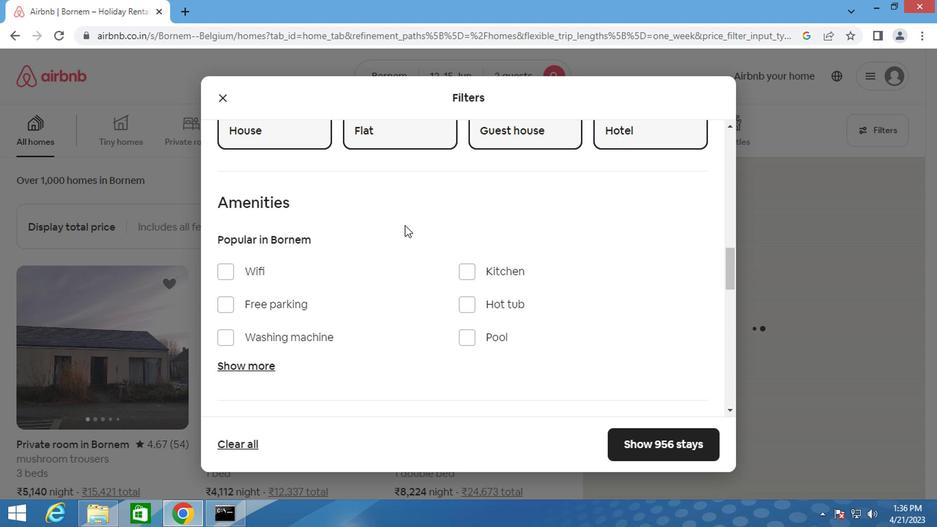 
Action: Mouse scrolled (402, 225) with delta (0, 0)
Screenshot: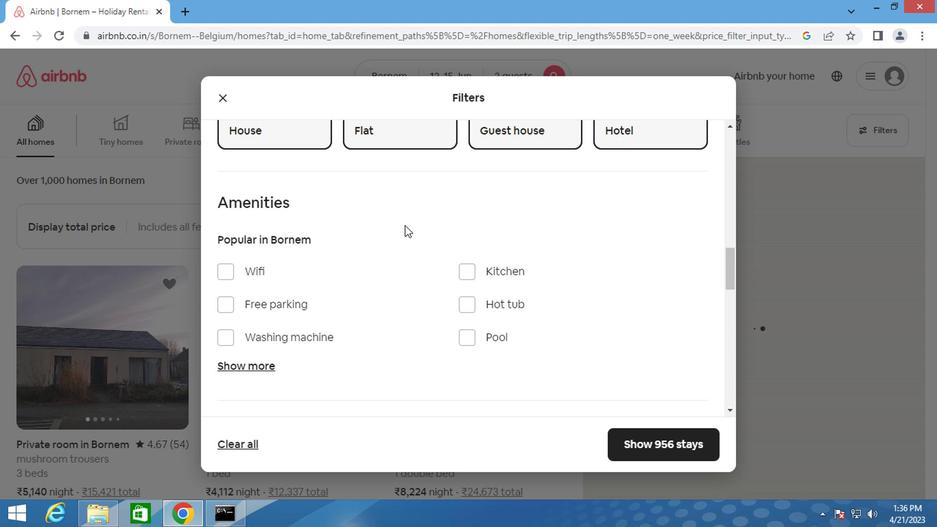 
Action: Mouse scrolled (402, 226) with delta (0, 0)
Screenshot: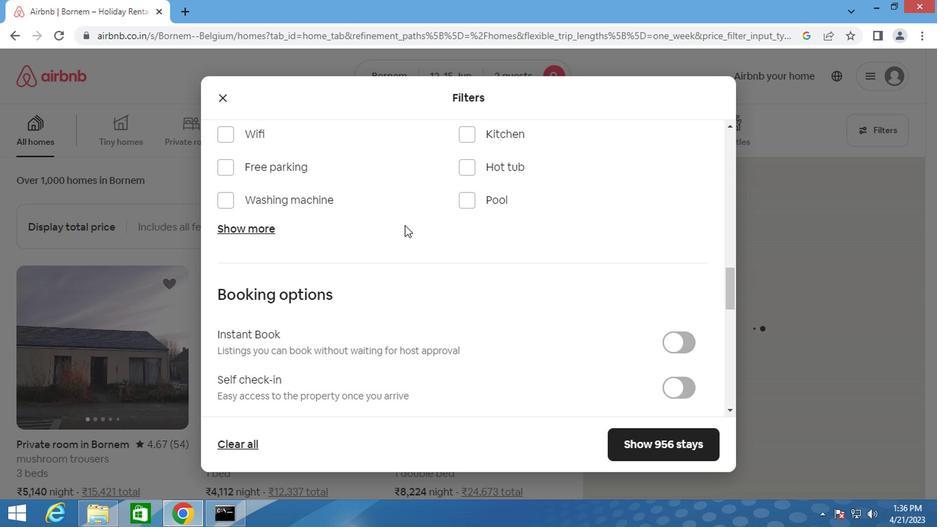 
Action: Mouse moved to (245, 302)
Screenshot: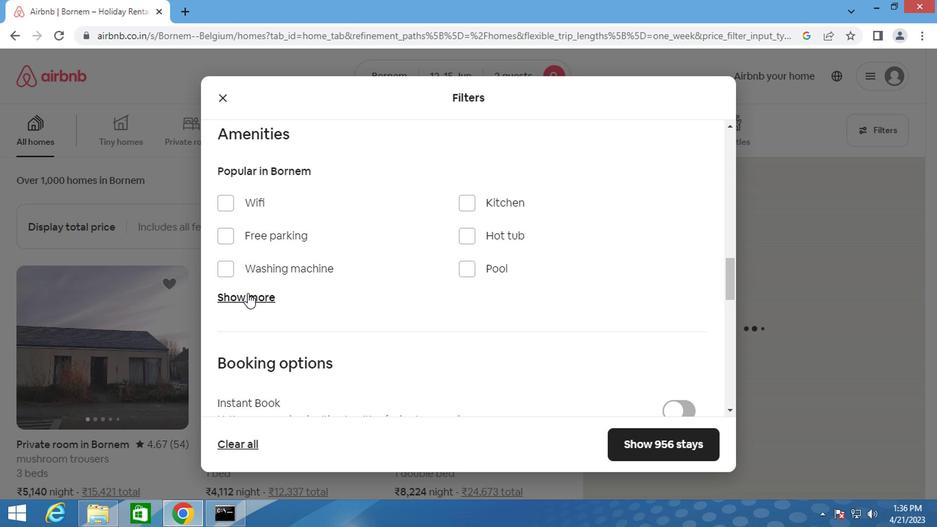 
Action: Mouse pressed left at (245, 302)
Screenshot: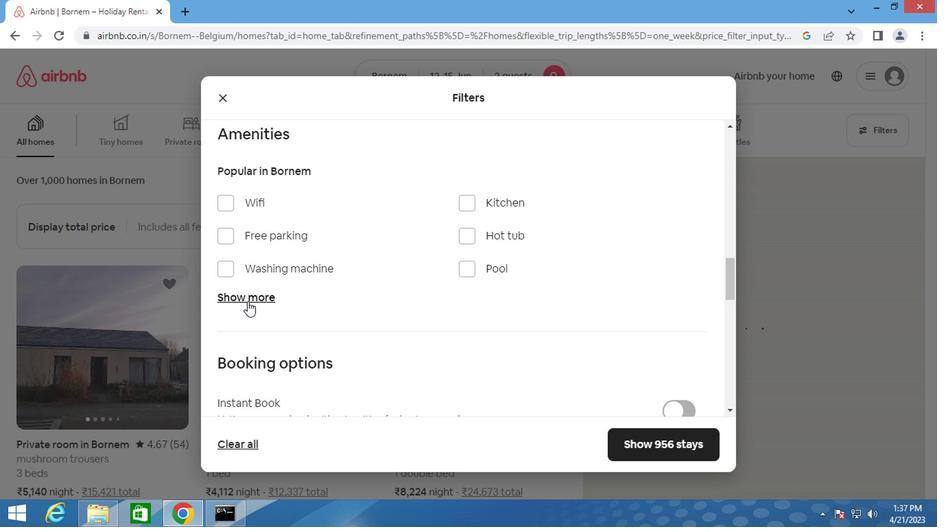 
Action: Mouse moved to (222, 379)
Screenshot: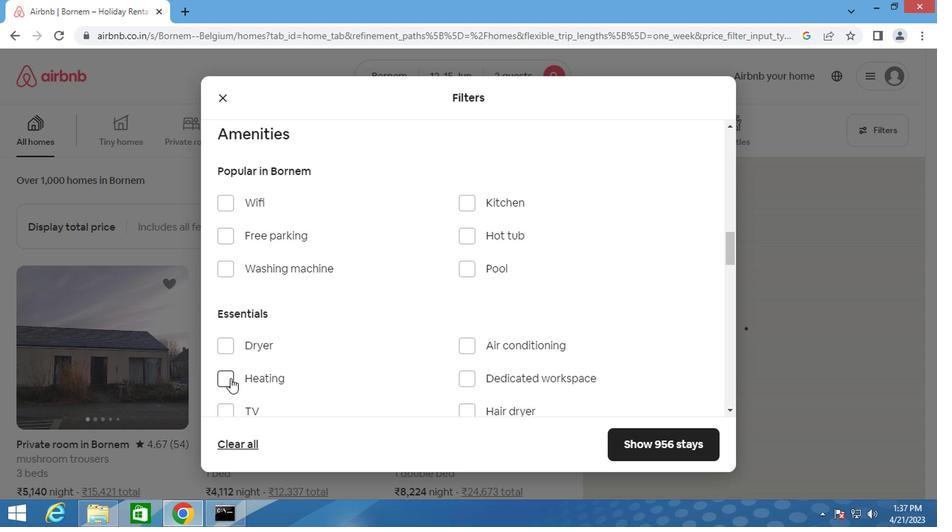 
Action: Mouse pressed left at (222, 379)
Screenshot: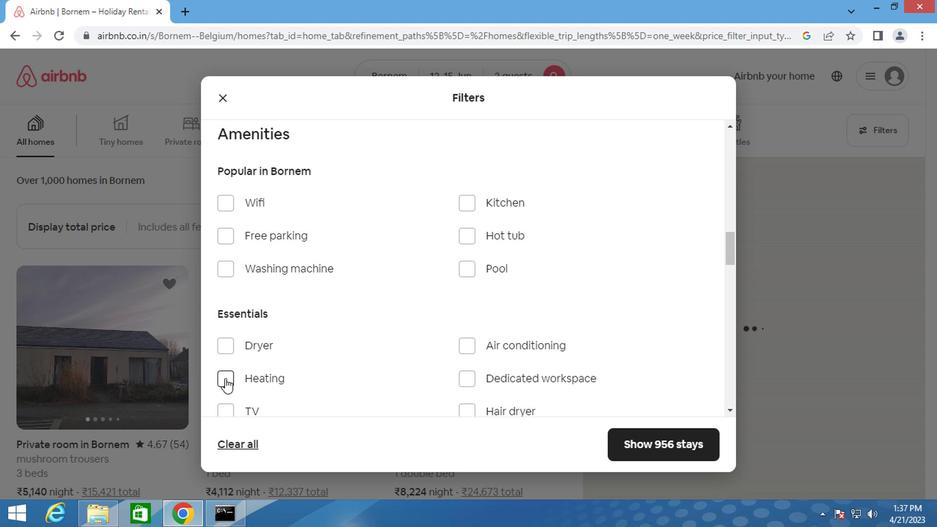 
Action: Mouse moved to (279, 349)
Screenshot: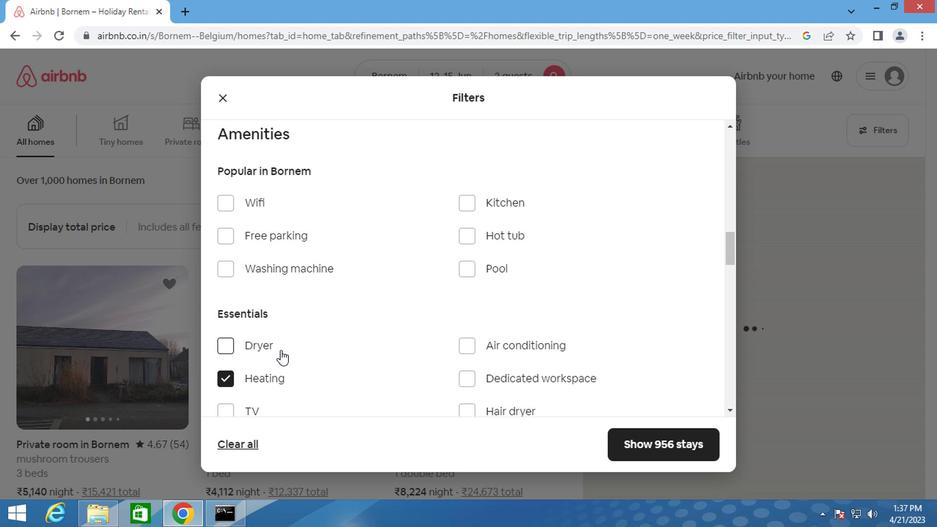 
Action: Mouse scrolled (279, 348) with delta (0, 0)
Screenshot: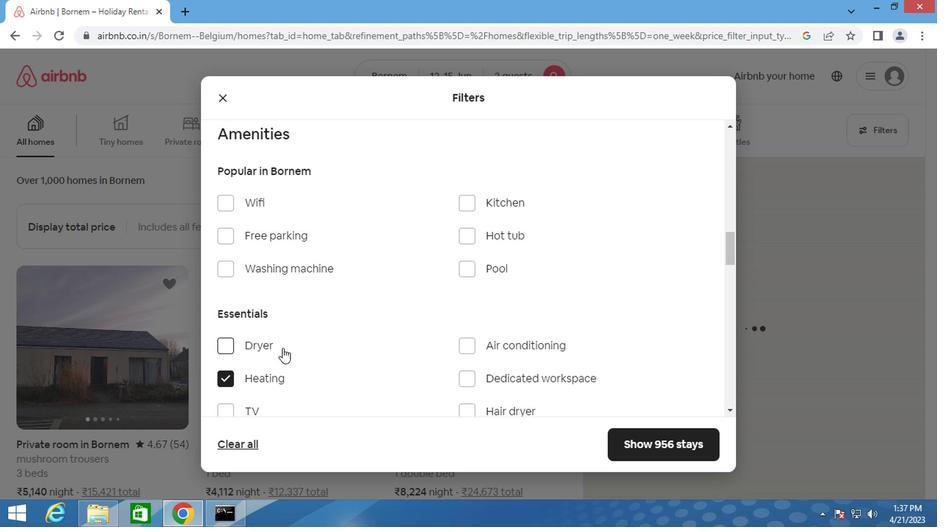 
Action: Mouse scrolled (279, 348) with delta (0, 0)
Screenshot: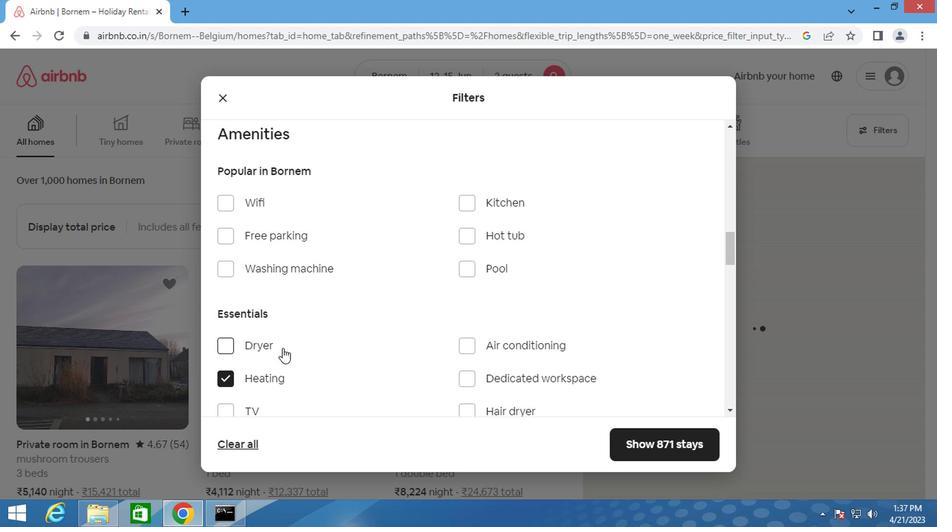 
Action: Mouse scrolled (279, 348) with delta (0, 0)
Screenshot: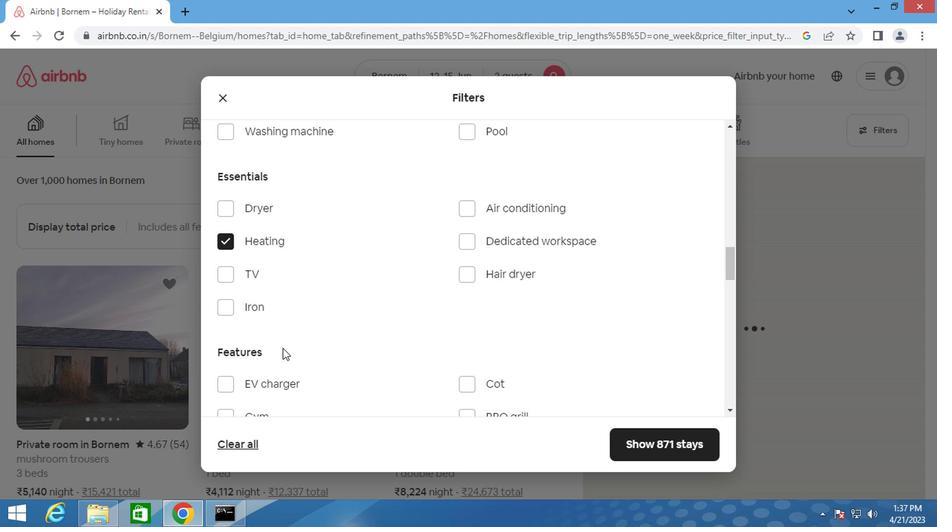 
Action: Mouse scrolled (279, 348) with delta (0, 0)
Screenshot: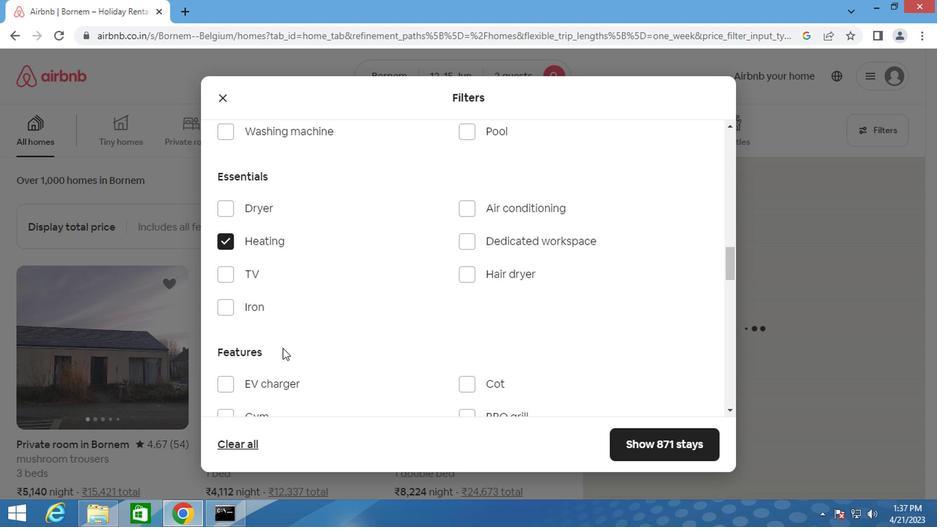 
Action: Mouse scrolled (279, 348) with delta (0, 0)
Screenshot: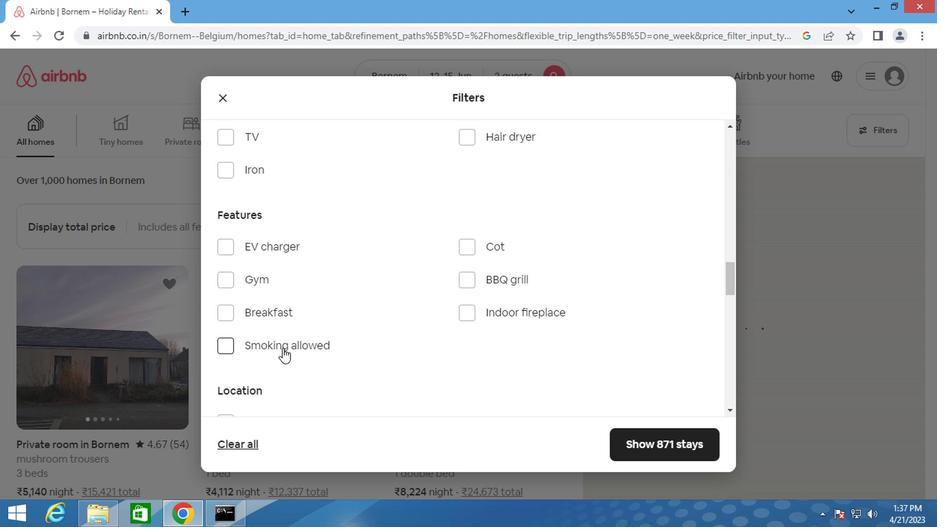 
Action: Mouse scrolled (279, 348) with delta (0, 0)
Screenshot: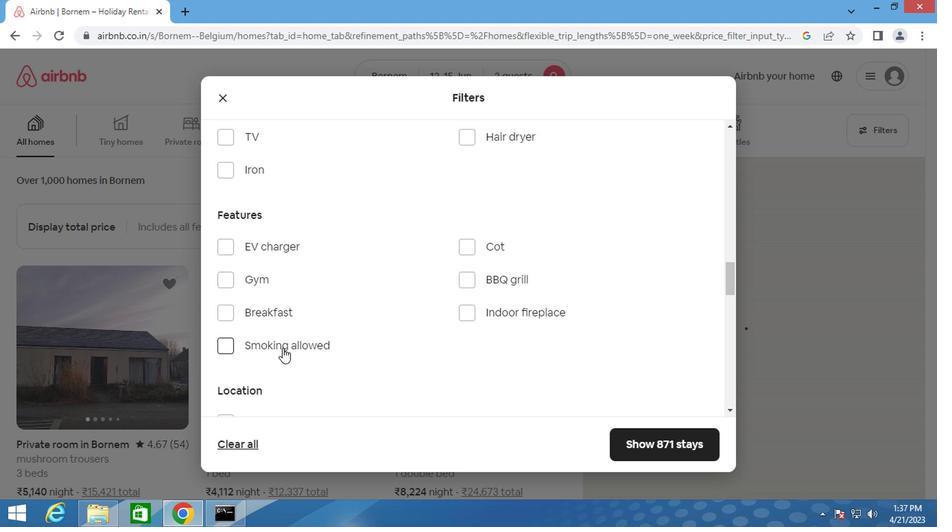 
Action: Mouse moved to (288, 321)
Screenshot: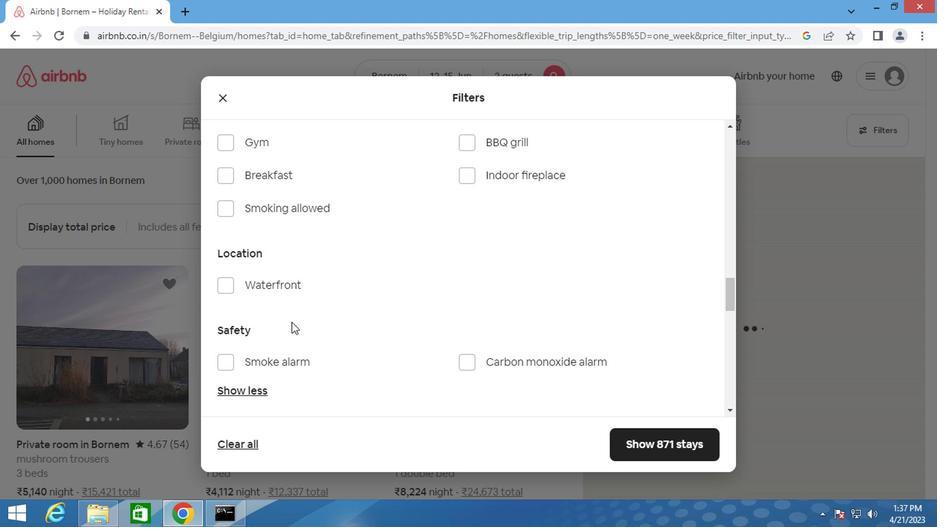 
Action: Mouse scrolled (288, 322) with delta (0, 0)
Screenshot: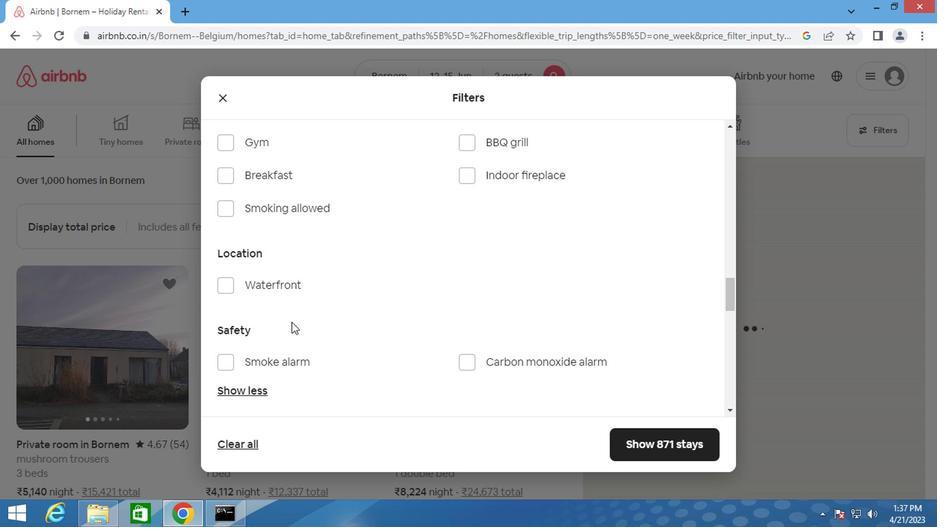
Action: Mouse moved to (288, 321)
Screenshot: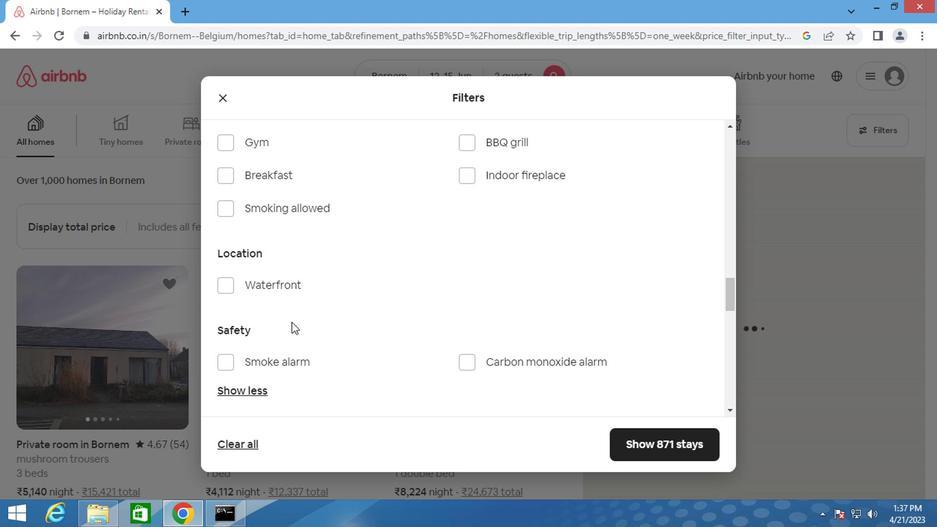 
Action: Mouse scrolled (288, 322) with delta (0, 0)
Screenshot: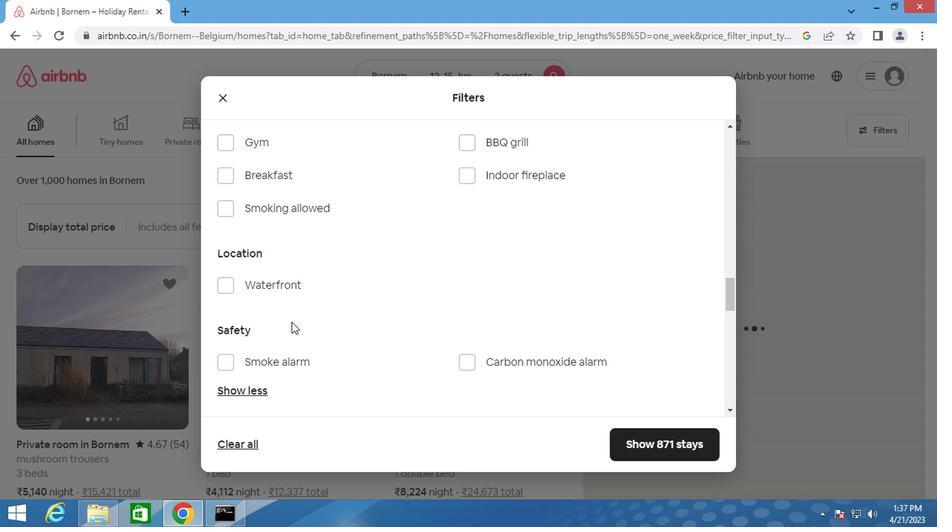 
Action: Mouse moved to (289, 321)
Screenshot: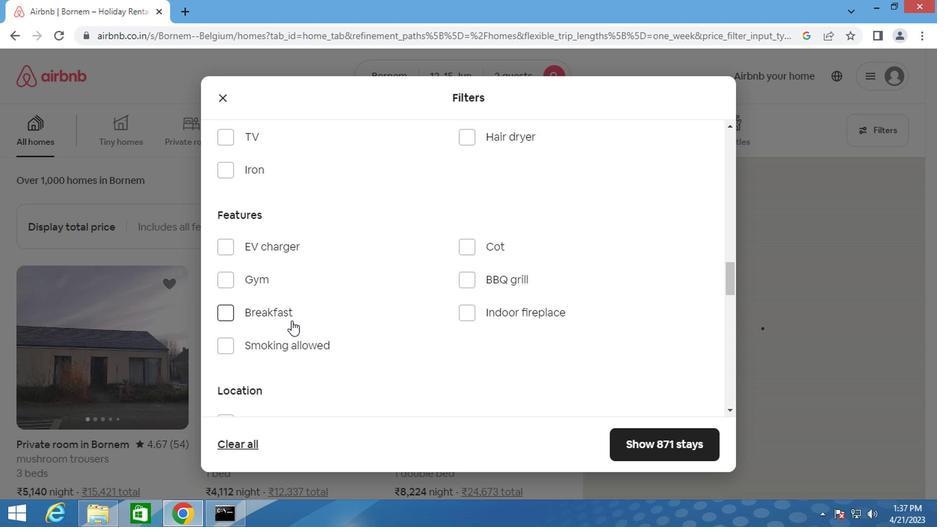 
Action: Mouse scrolled (289, 321) with delta (0, 0)
Screenshot: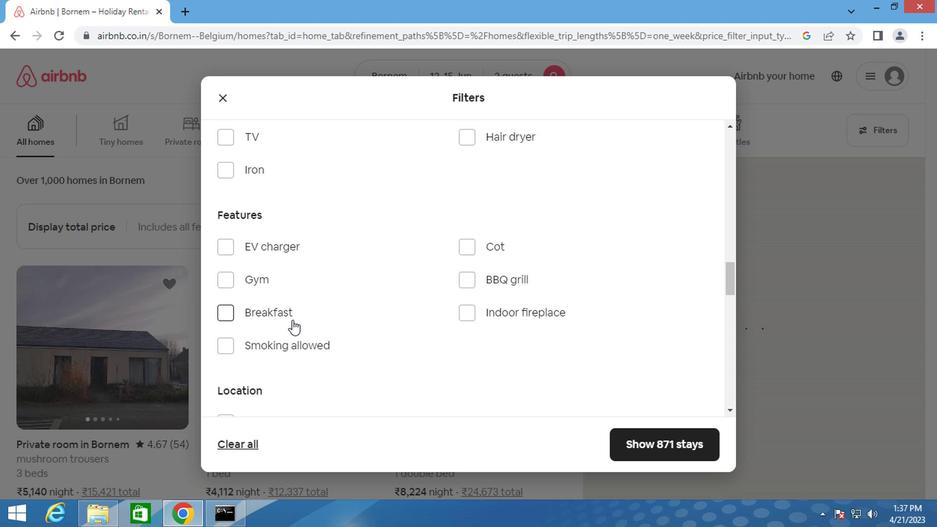 
Action: Mouse scrolled (289, 321) with delta (0, 0)
Screenshot: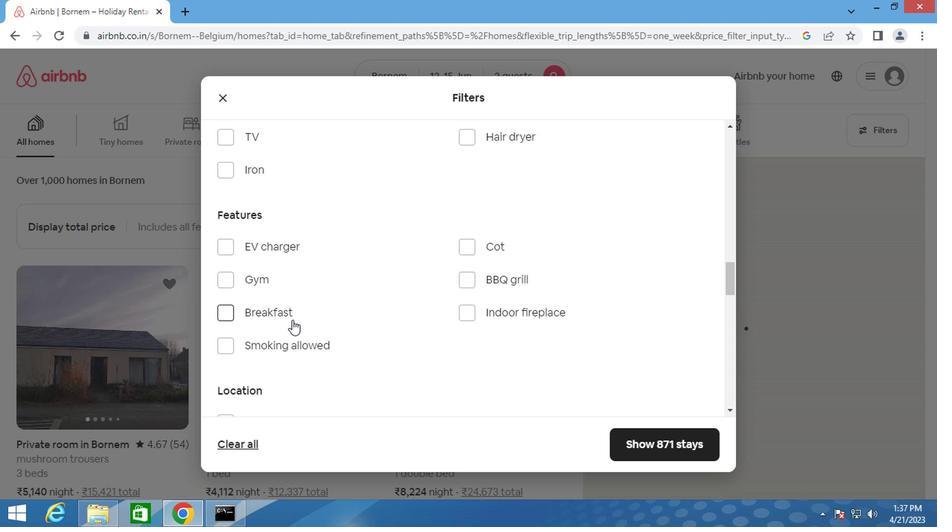 
Action: Mouse moved to (290, 319)
Screenshot: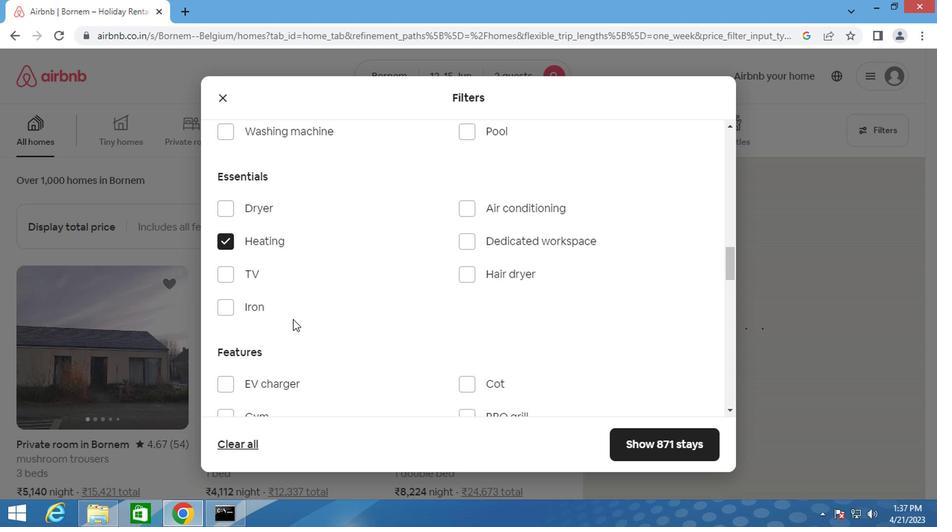 
Action: Mouse scrolled (290, 320) with delta (0, 0)
Screenshot: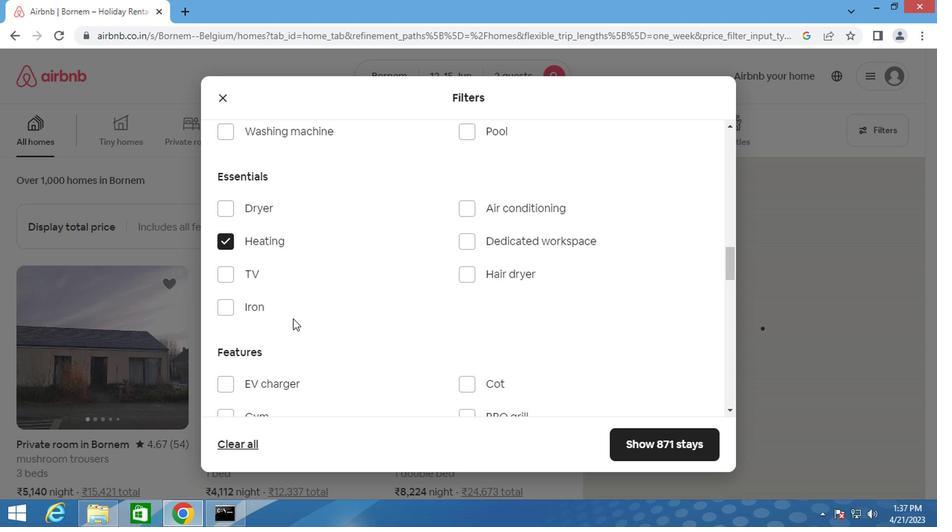 
Action: Mouse scrolled (290, 320) with delta (0, 0)
Screenshot: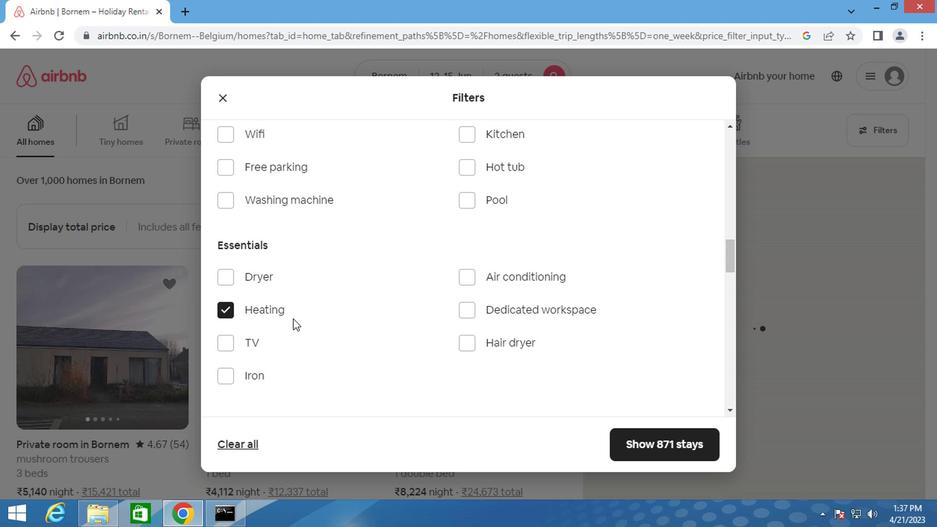 
Action: Mouse scrolled (290, 320) with delta (0, 0)
Screenshot: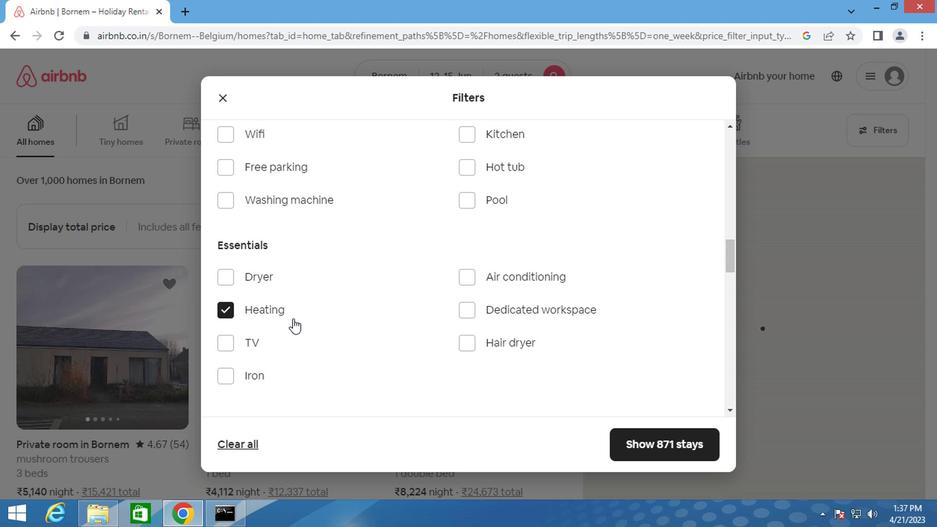 
Action: Mouse moved to (293, 316)
Screenshot: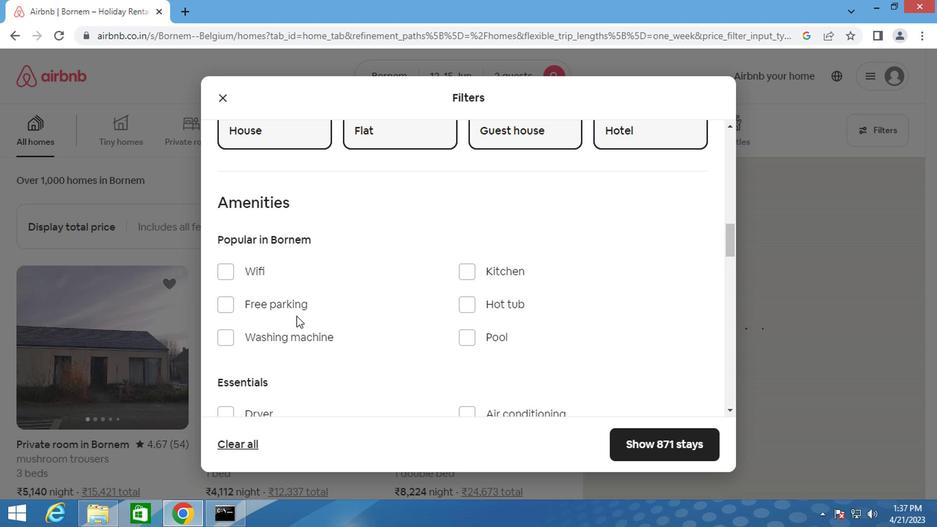 
Action: Mouse scrolled (293, 315) with delta (0, 0)
Screenshot: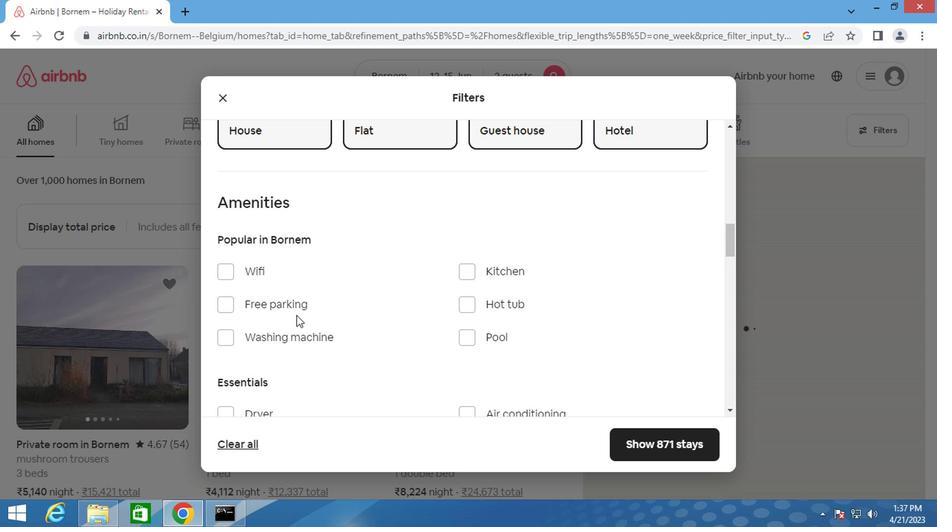 
Action: Mouse scrolled (293, 315) with delta (0, 0)
Screenshot: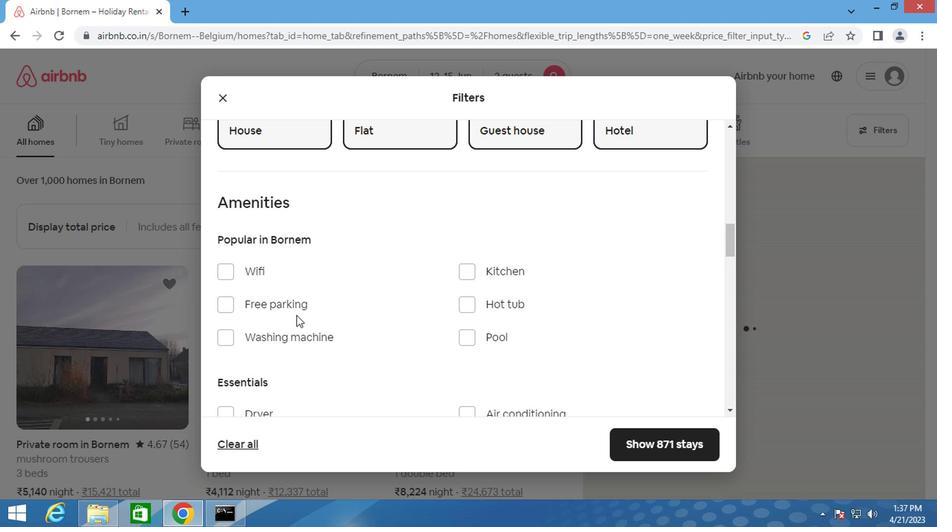 
Action: Mouse scrolled (293, 315) with delta (0, 0)
Screenshot: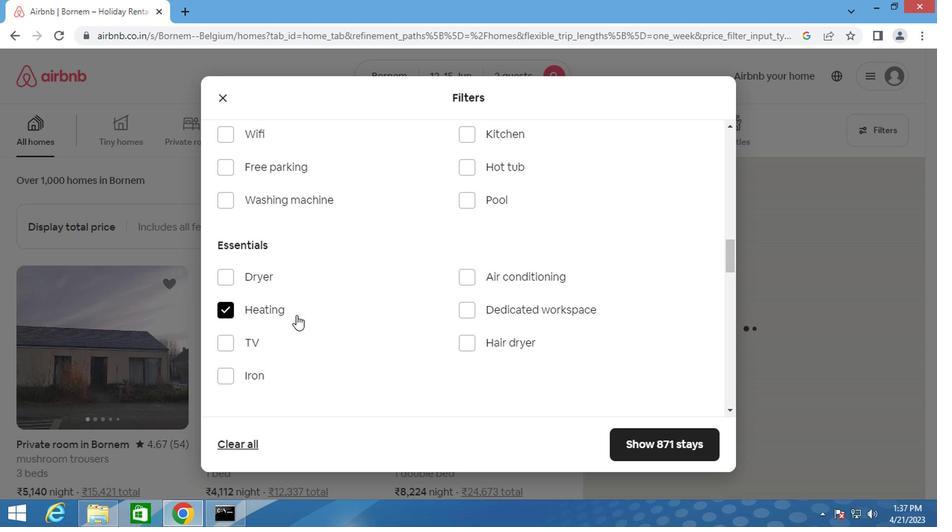 
Action: Mouse scrolled (293, 315) with delta (0, 0)
Screenshot: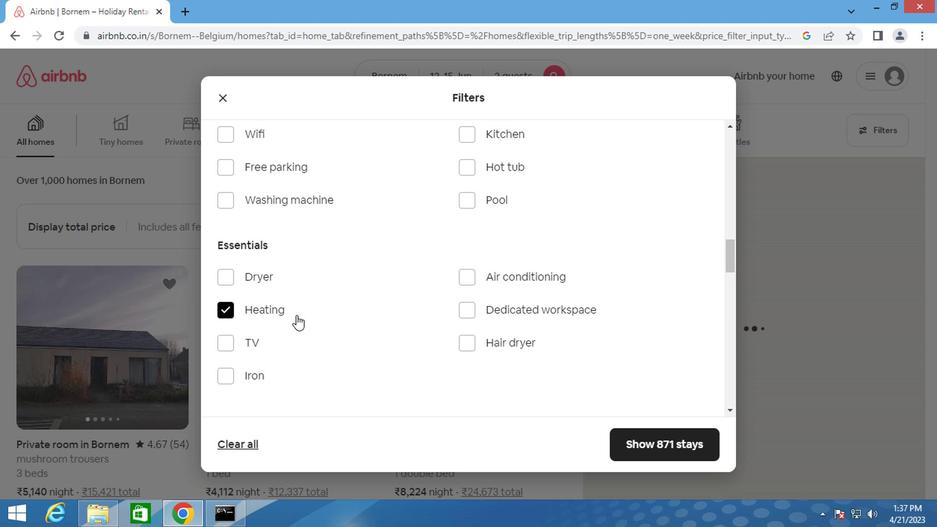
Action: Mouse scrolled (293, 315) with delta (0, 0)
Screenshot: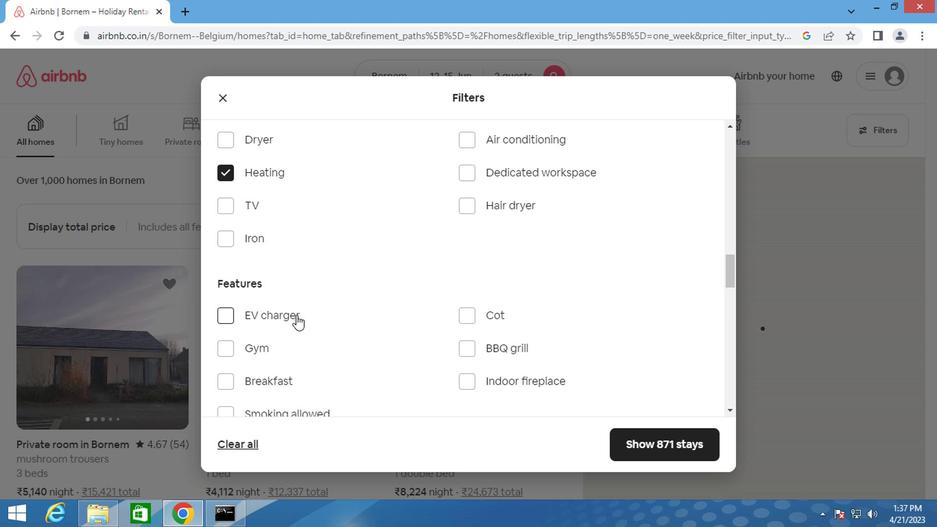 
Action: Mouse scrolled (293, 315) with delta (0, 0)
Screenshot: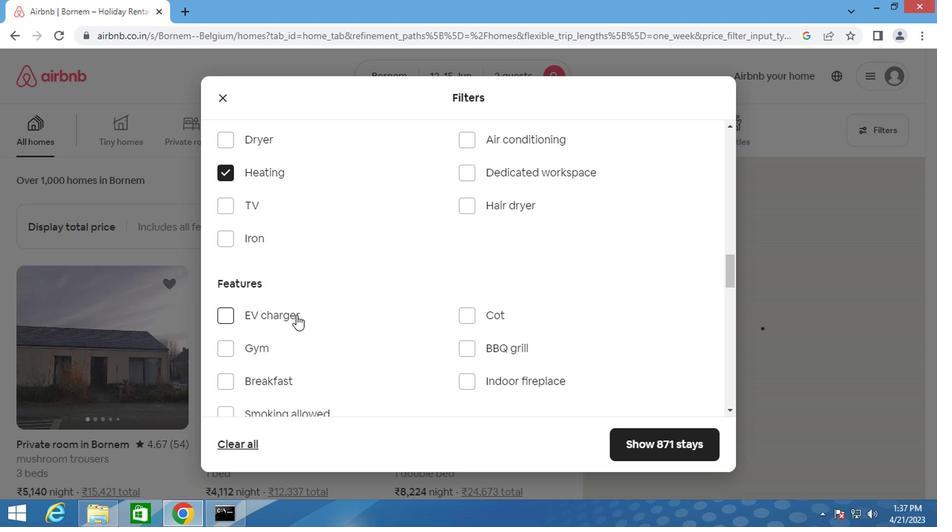 
Action: Mouse moved to (296, 311)
Screenshot: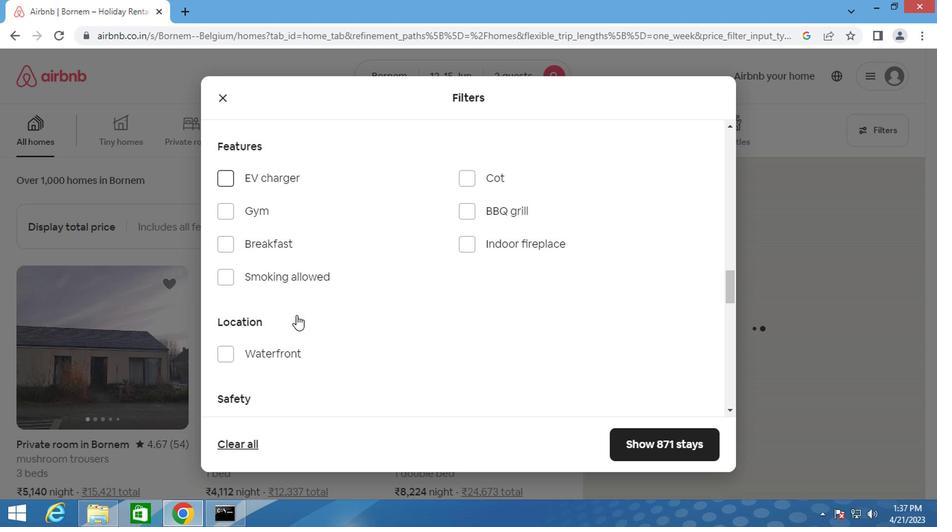 
Action: Mouse scrolled (296, 311) with delta (0, 0)
Screenshot: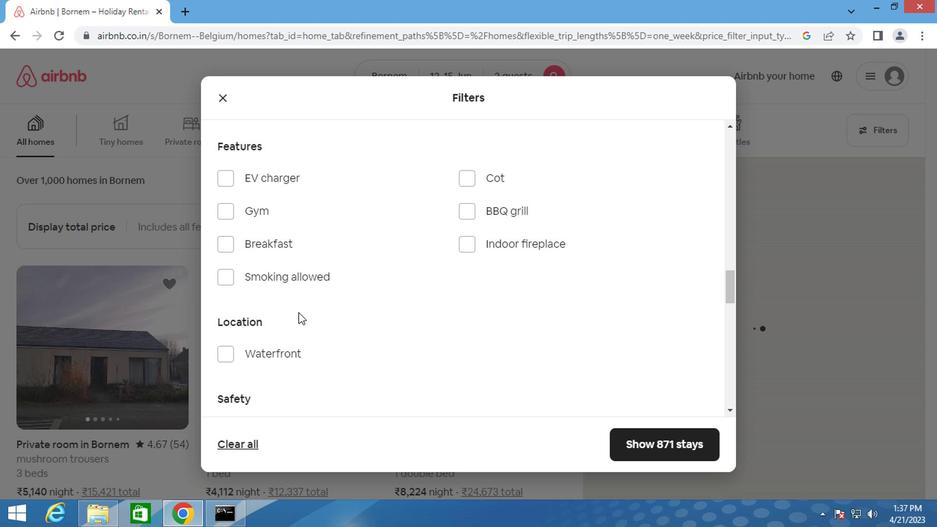 
Action: Mouse scrolled (296, 311) with delta (0, 0)
Screenshot: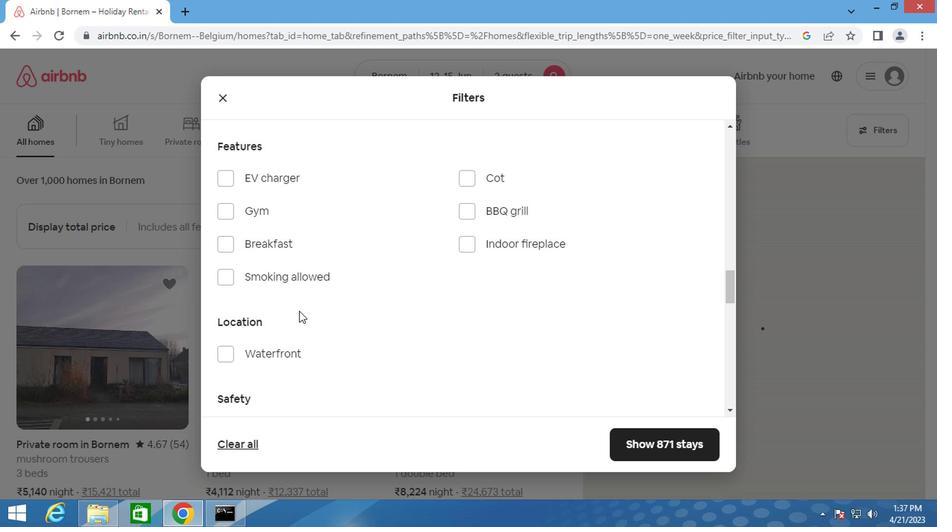 
Action: Mouse scrolled (296, 311) with delta (0, 0)
Screenshot: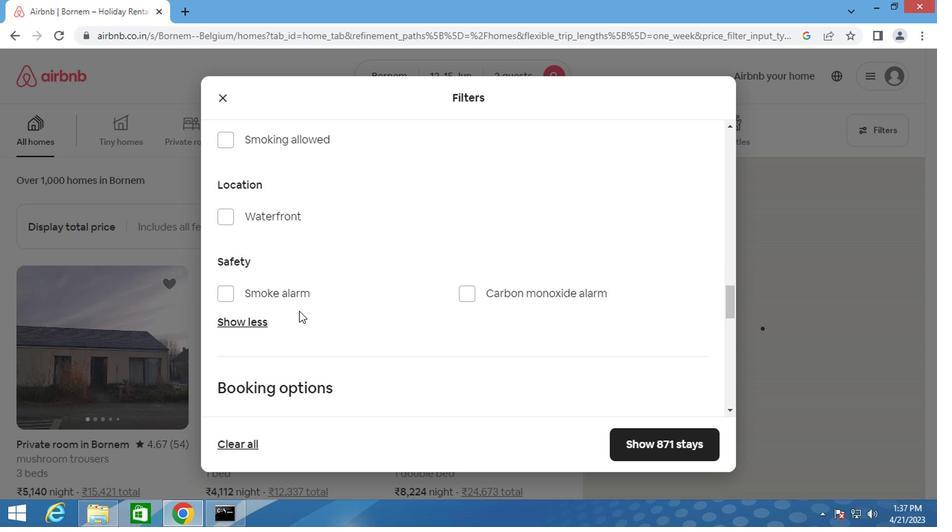 
Action: Mouse scrolled (296, 311) with delta (0, 0)
Screenshot: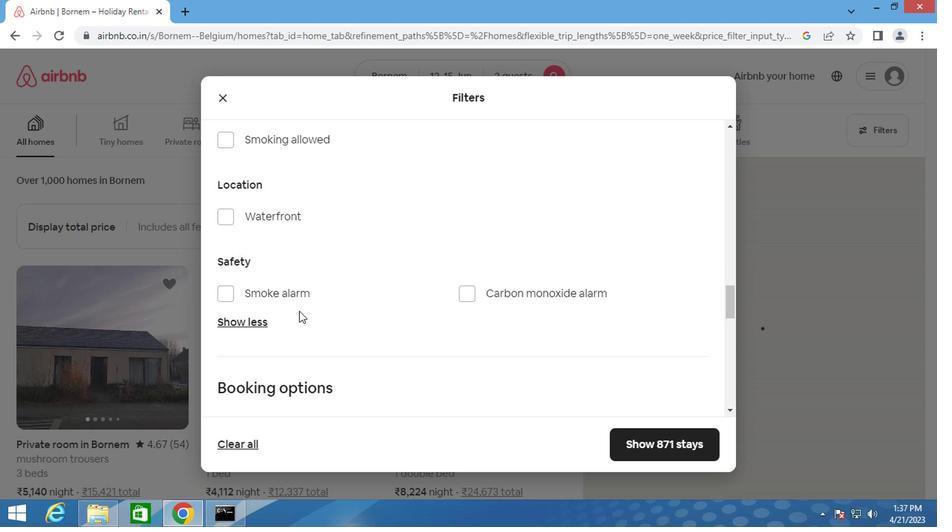 
Action: Mouse scrolled (296, 311) with delta (0, 0)
Screenshot: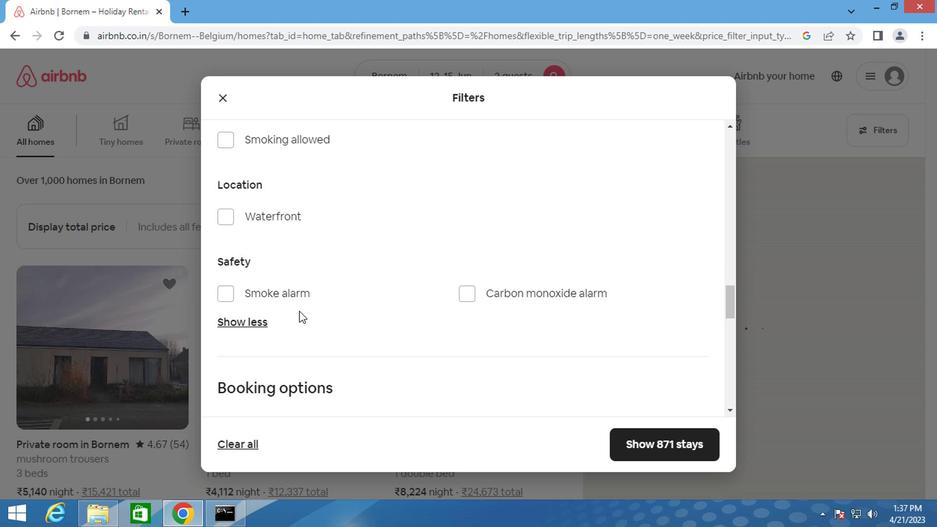 
Action: Mouse moved to (686, 274)
Screenshot: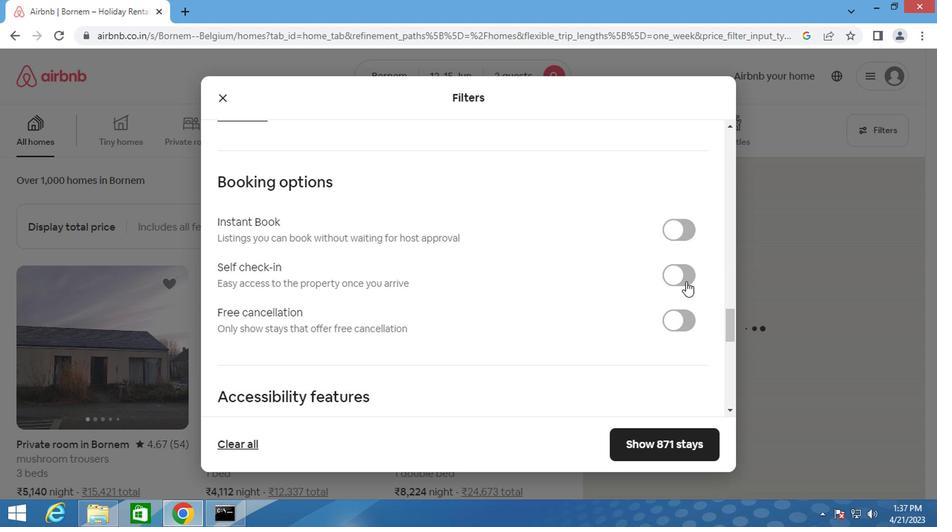 
Action: Mouse pressed left at (686, 274)
Screenshot: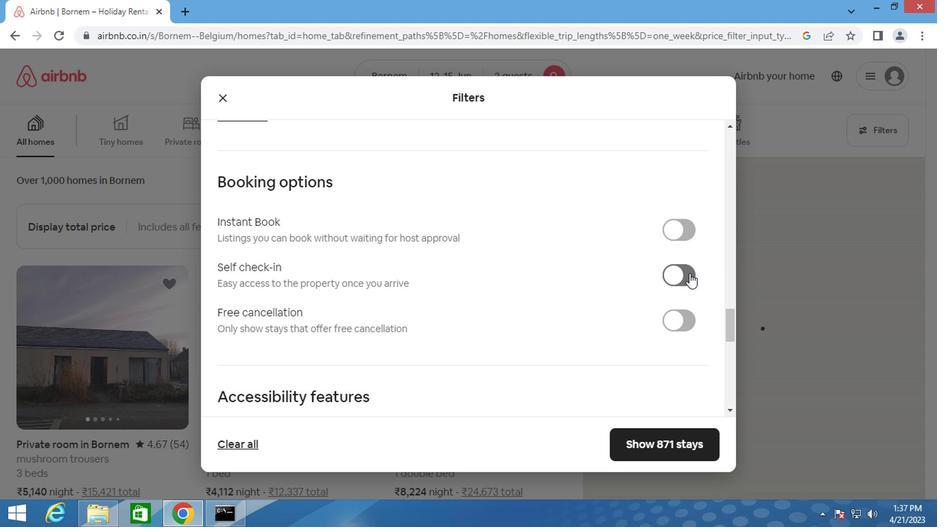
Action: Mouse moved to (576, 295)
Screenshot: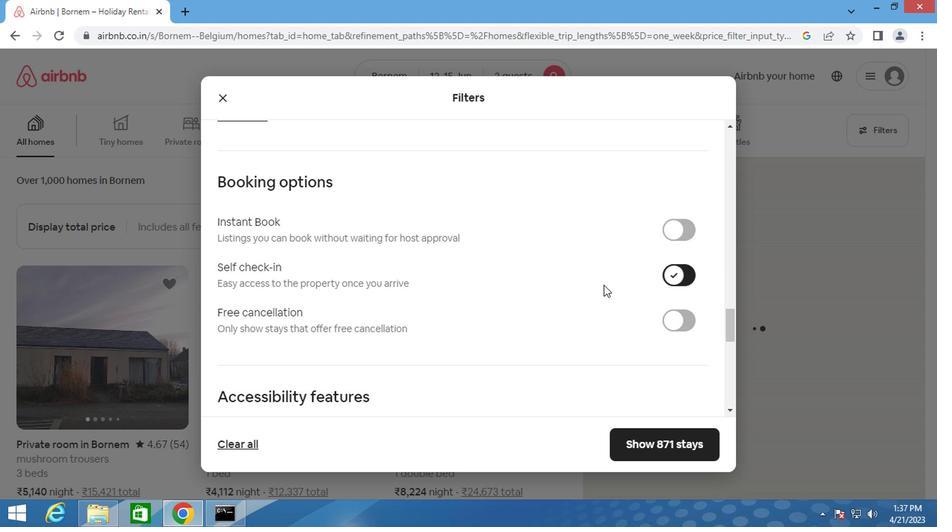 
Action: Mouse scrolled (576, 294) with delta (0, 0)
Screenshot: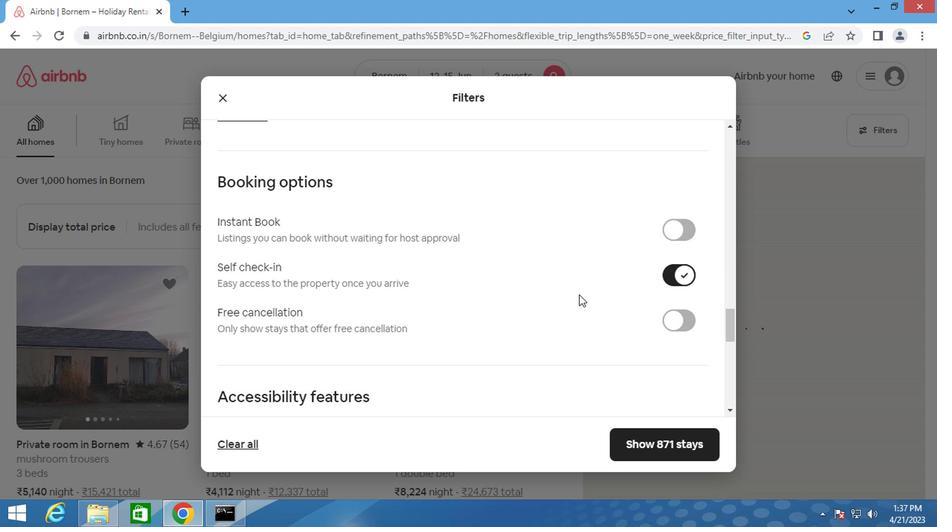 
Action: Mouse scrolled (576, 294) with delta (0, 0)
Screenshot: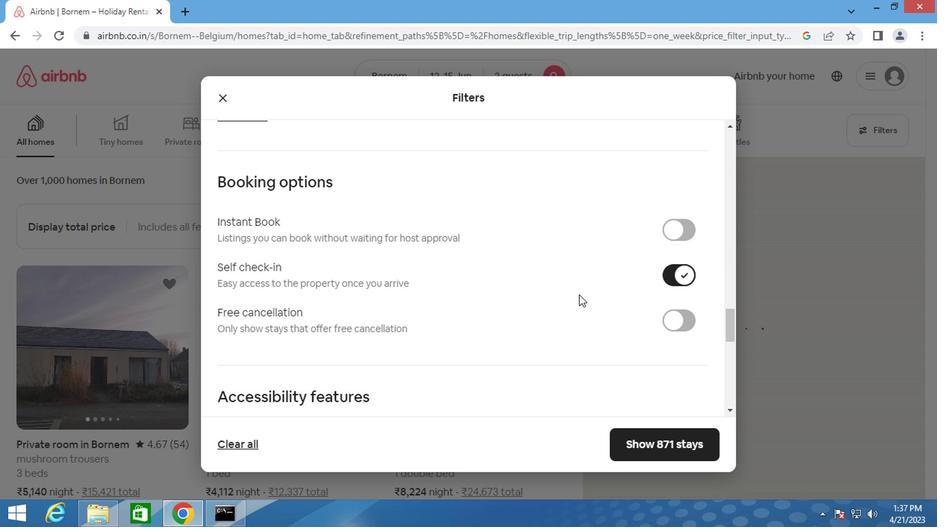 
Action: Mouse scrolled (576, 294) with delta (0, 0)
Screenshot: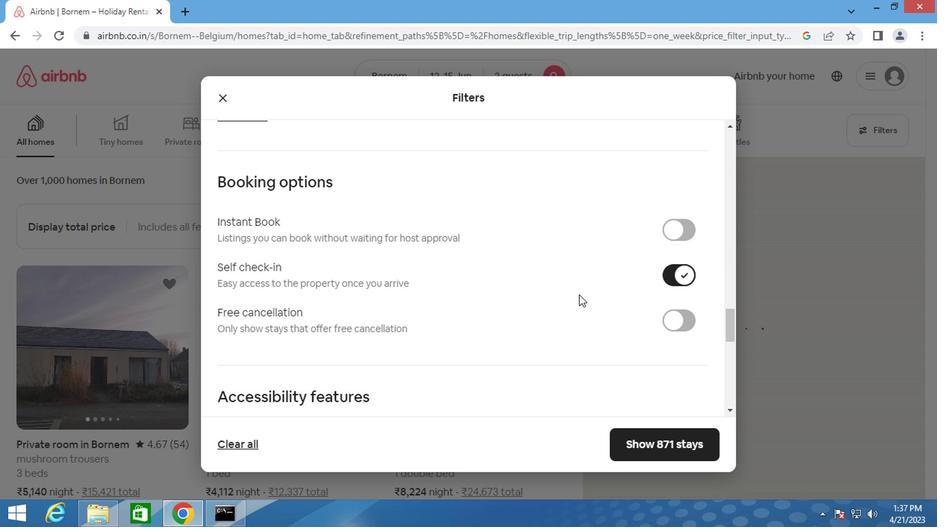 
Action: Mouse scrolled (576, 294) with delta (0, 0)
Screenshot: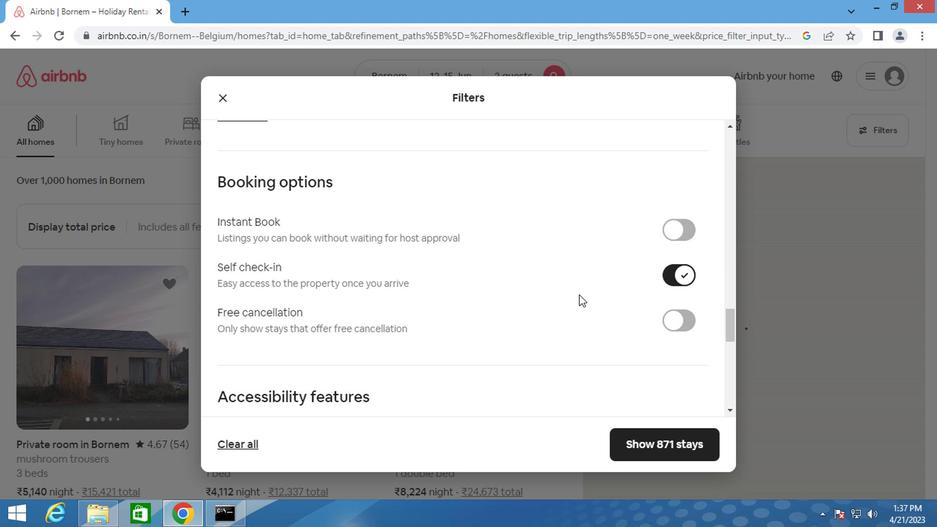 
Action: Mouse moved to (566, 296)
Screenshot: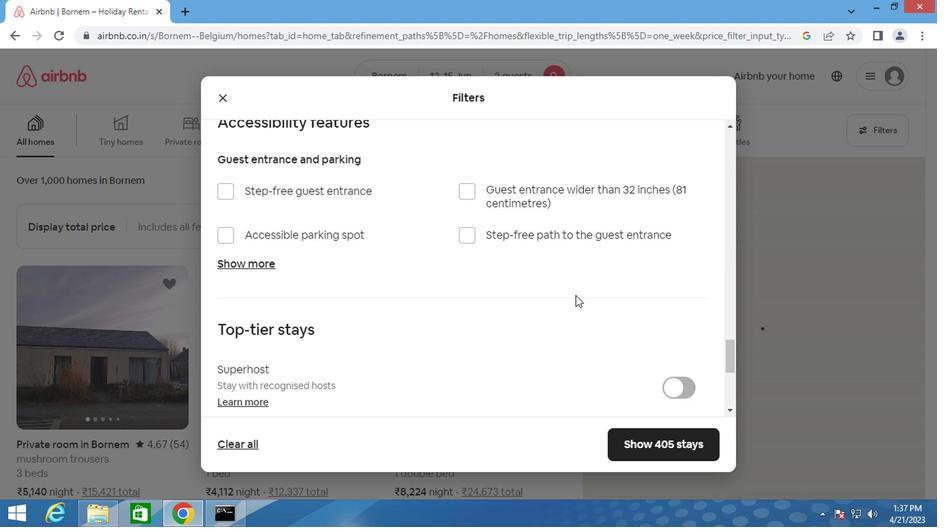 
Action: Mouse scrolled (566, 296) with delta (0, 0)
Screenshot: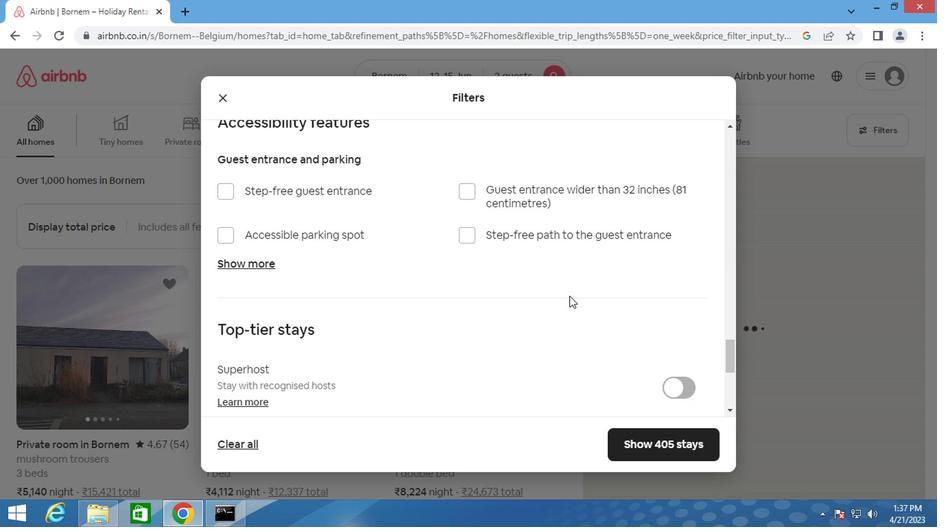 
Action: Mouse scrolled (566, 296) with delta (0, 0)
Screenshot: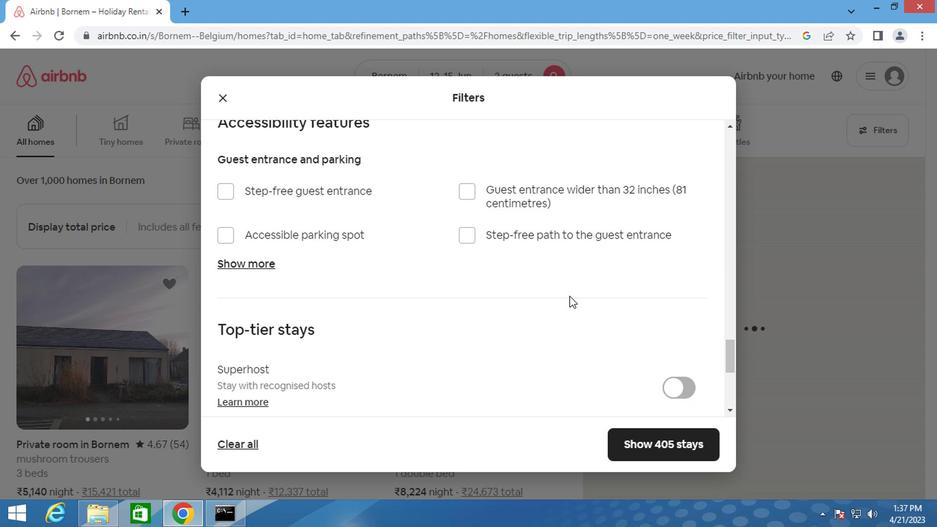 
Action: Mouse scrolled (566, 296) with delta (0, 0)
Screenshot: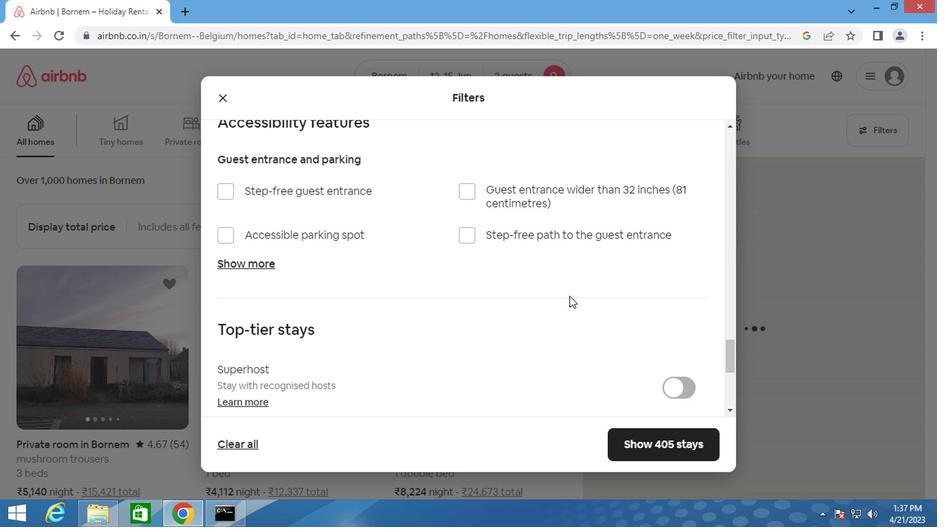 
Action: Mouse moved to (223, 404)
Screenshot: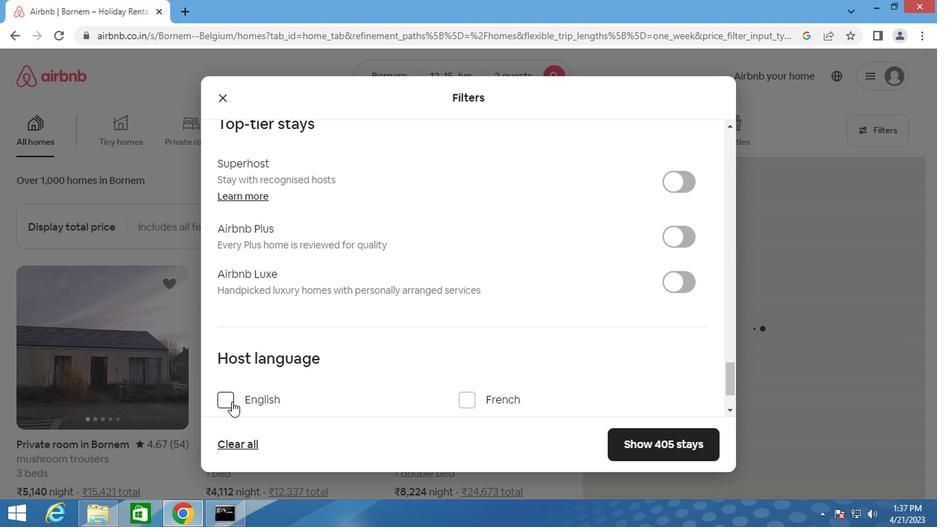 
Action: Mouse pressed left at (223, 404)
Screenshot: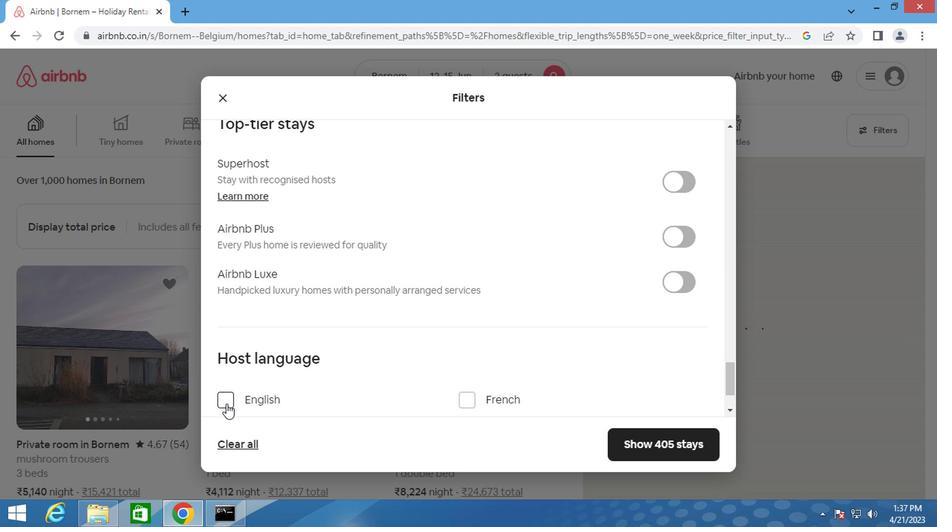 
Action: Mouse moved to (659, 438)
Screenshot: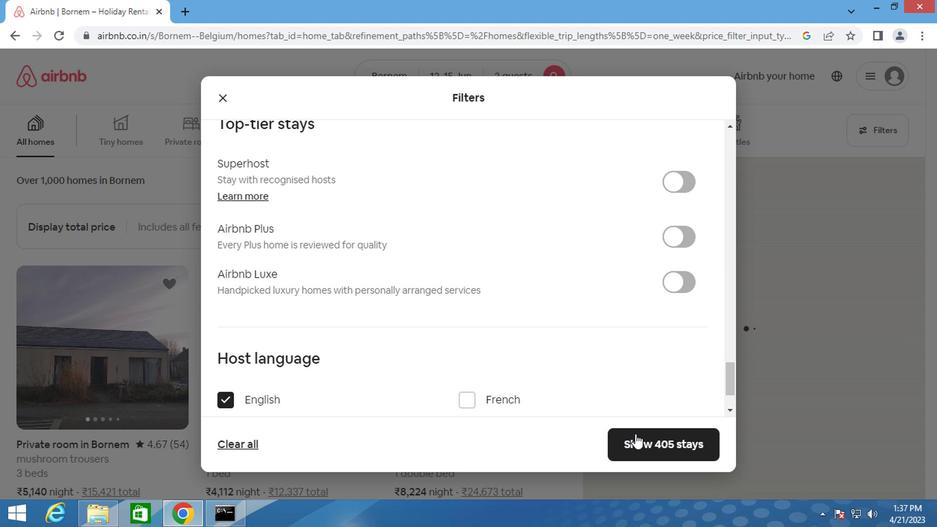 
Action: Mouse pressed left at (659, 438)
Screenshot: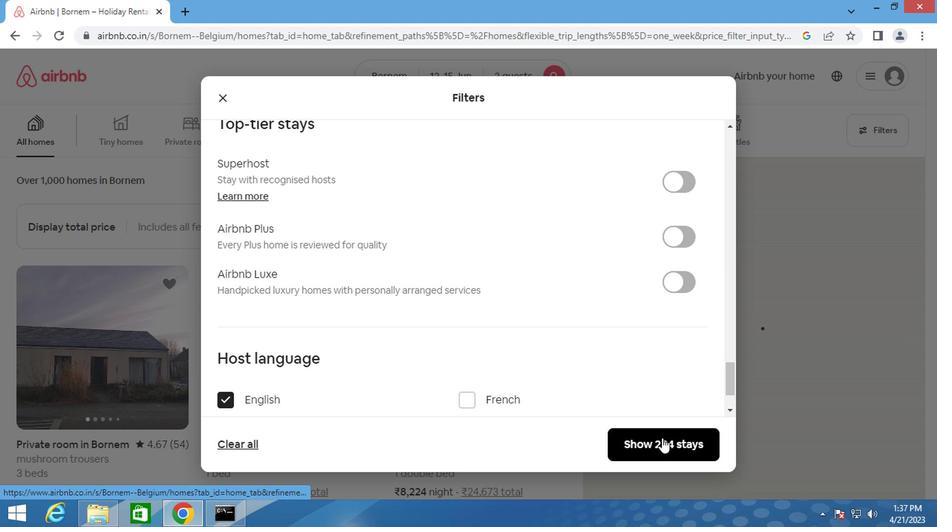 
Action: Mouse moved to (660, 438)
Screenshot: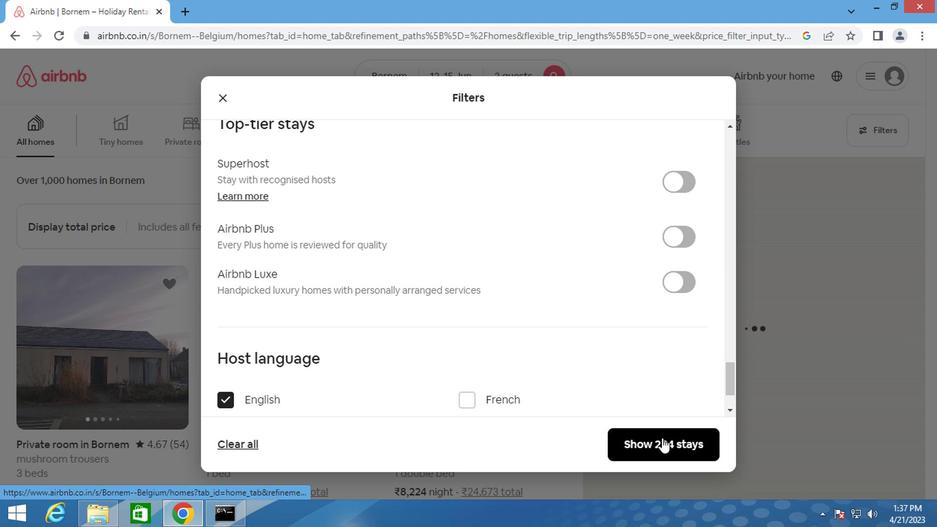 
Action: Key pressed <Key.f8>
Screenshot: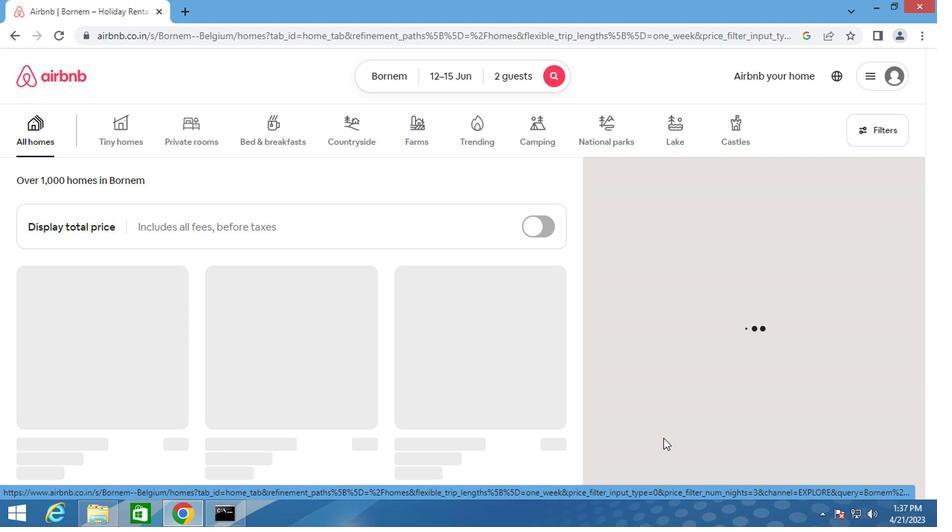 
